 Task: Open a blank worksheet and write heading  Product price data  Add product name:-  ' TOMS Shoe, UGG Shoe, Wolverine Shoe, Z-Coil Shoe, Adidas shoe, Gucci T-shirt, Louis Vuitton bag, Zara Shirt, H&M jeans, Chanel perfume. ' in December Last week sales are  5000 to 5050. product price in between:-  5000 to 10000. Save page auditingSalesByCustomer
Action: Key pressed <Key.shift><Key.shift><Key.shift><Key.shift><Key.shift><Key.shift><Key.shift><Key.shift><Key.shift><Key.shift>Product<Key.space><Key.shift><Key.space><Key.backspace><Key.shift>Price<Key.space><Key.shift><Key.shift><Key.shift><Key.shift><Key.shift>Data<Key.enter><Key.shift>Name<Key.enter><Key.shift>TOMS<Key.space><Key.shift><Key.shift><Key.shift><Key.shift><Key.shift><Key.shift><Key.shift><Key.shift>Shoe<Key.enter><Key.shift>UGG<Key.space><Key.shift>Shoe<Key.enter><Key.shift><Key.shift><Key.shift><Key.shift><Key.shift><Key.shift><Key.shift><Key.shift><Key.shift><Key.shift><Key.shift><Key.shift><Key.shift><Key.shift><Key.shift><Key.shift><Key.shift><Key.shift><Key.shift><Key.shift>Wolverine<Key.space><Key.shift>Shoe<Key.enter><Key.shift><Key.shift><Key.shift><Key.shift><Key.shift><Key.shift><Key.shift><Key.shift><Key.shift><Key.shift><Key.shift>Z-<Key.shift>Coil<Key.space><Key.shift>Shoe<Key.enter><Key.shift><Key.shift><Key.shift><Key.shift><Key.shift><Key.shift><Key.shift><Key.shift><Key.shift><Key.shift>Adidas<Key.space><Key.shift><Key.shift><Key.shift><Key.shift><Key.shift>Shoe<Key.enter><Key.shift><Key.shift><Key.shift><Key.shift>Gucci<Key.space><Key.shift>T-shirt<Key.enter><Key.shift_r><Key.shift_r><Key.shift_r><Key.shift_r><Key.shift_r><Key.shift_r><Key.shift_r>Louis<Key.space><Key.shift><Key.shift><Key.shift><Key.shift>Vuitton<Key.space>bag<Key.enter><Key.shift>Zara<Key.space><Key.shift>Shirt<Key.enter><Key.shift_r><Key.shift_r>H&M<Key.space><Key.shift_r><Key.shift_r>Jeans<Key.enter><Key.shift>Chanel<Key.space><Key.shift_r><Key.shift_r><Key.shift_r><Key.shift_r><Key.shift_r><Key.shift_r><Key.shift_r><Key.shift_r><Key.shift_r>Perfume<Key.enter>
Screenshot: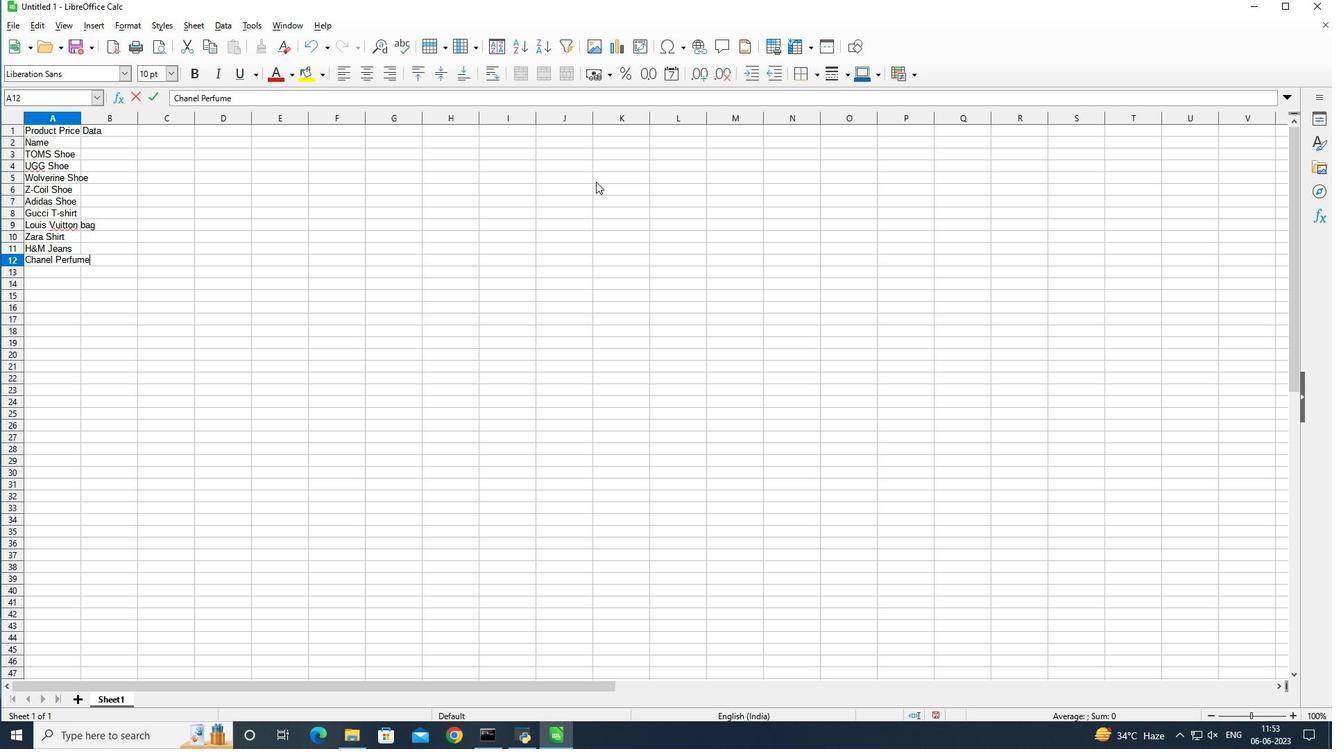
Action: Mouse moved to (81, 118)
Screenshot: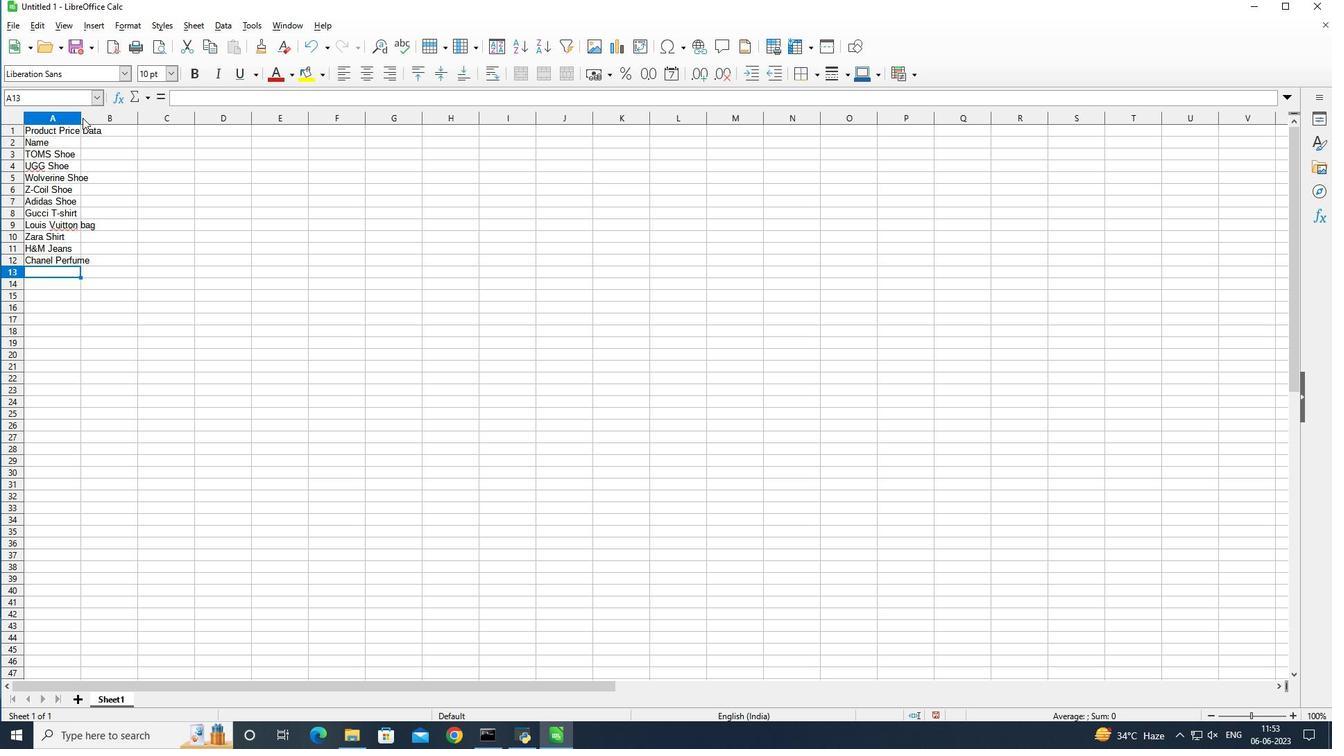 
Action: Mouse pressed left at (81, 118)
Screenshot: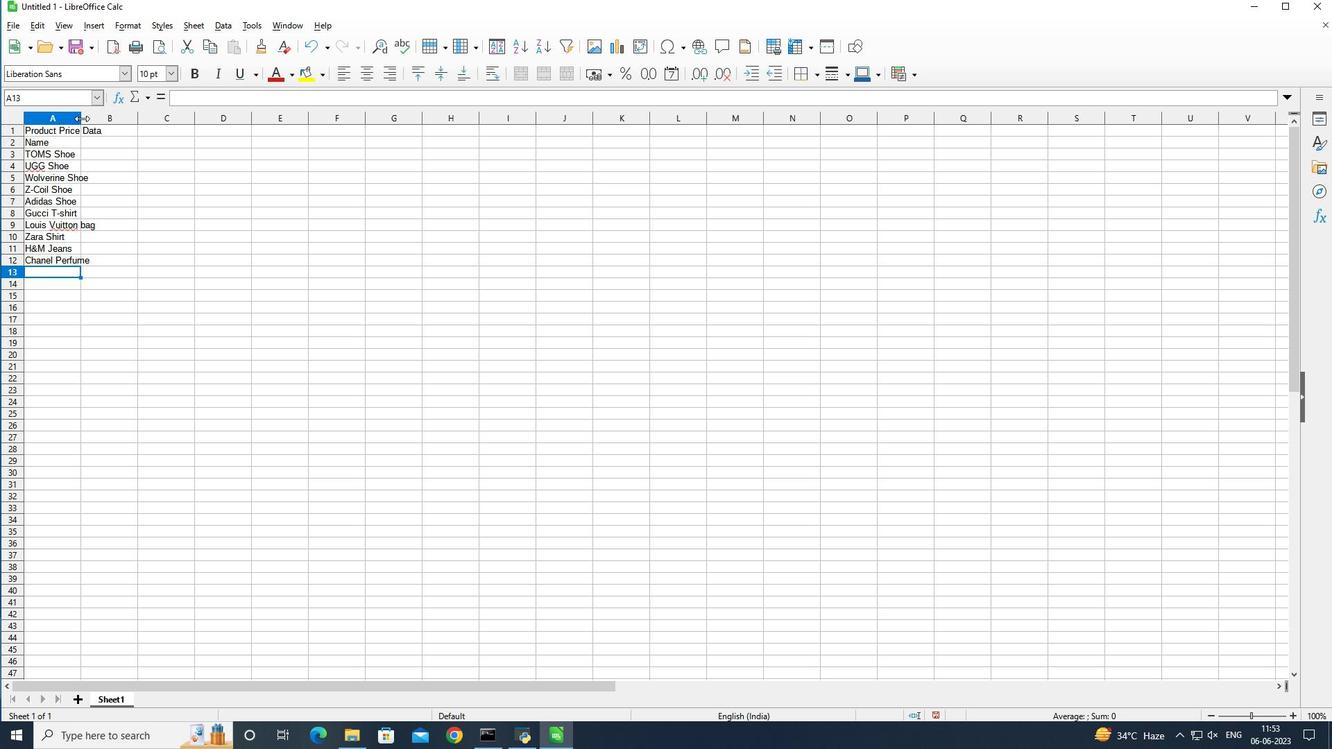 
Action: Mouse pressed left at (81, 118)
Screenshot: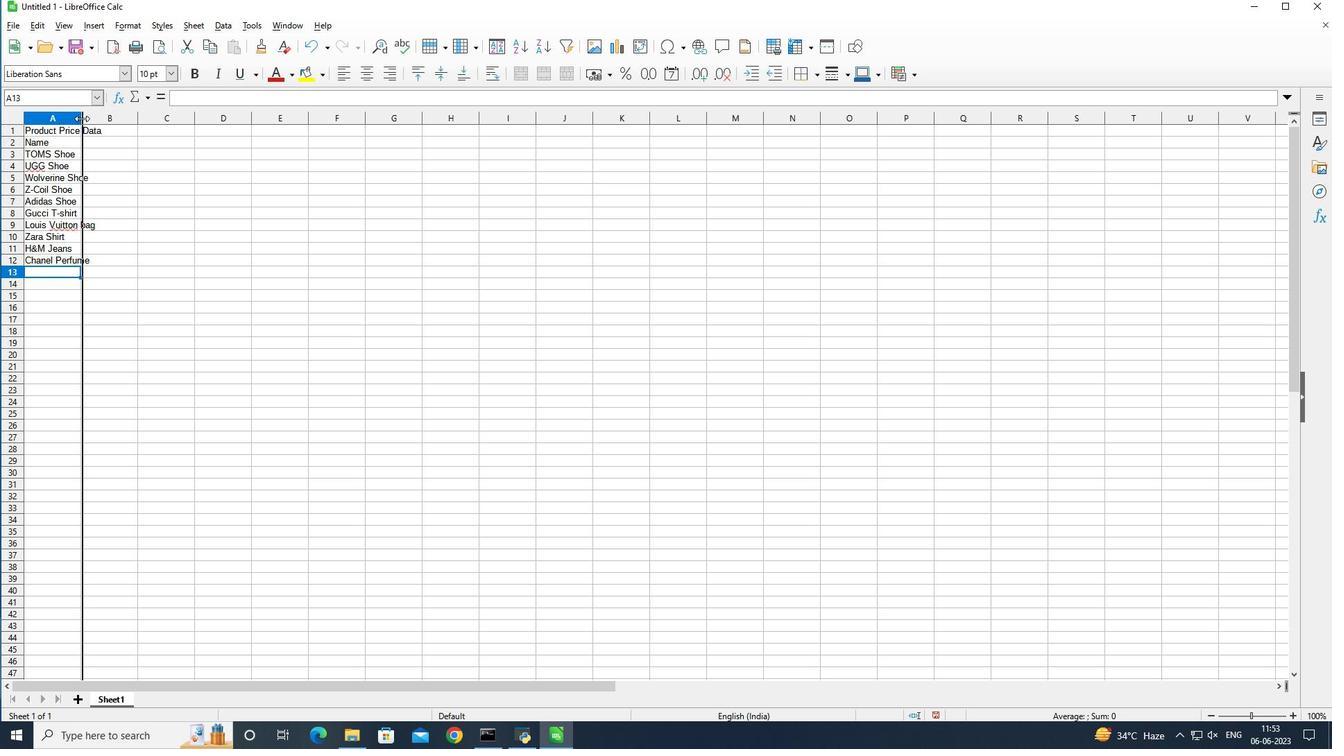 
Action: Mouse moved to (126, 138)
Screenshot: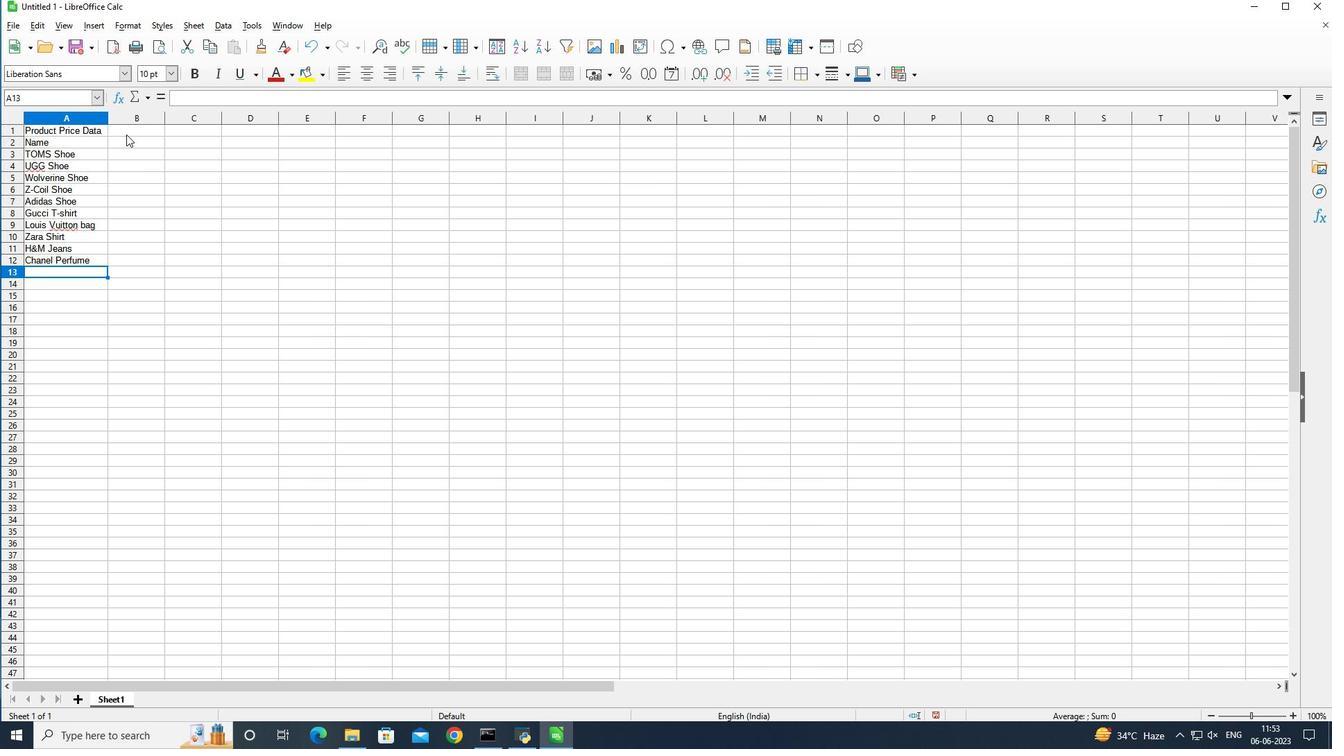 
Action: Mouse pressed left at (126, 138)
Screenshot: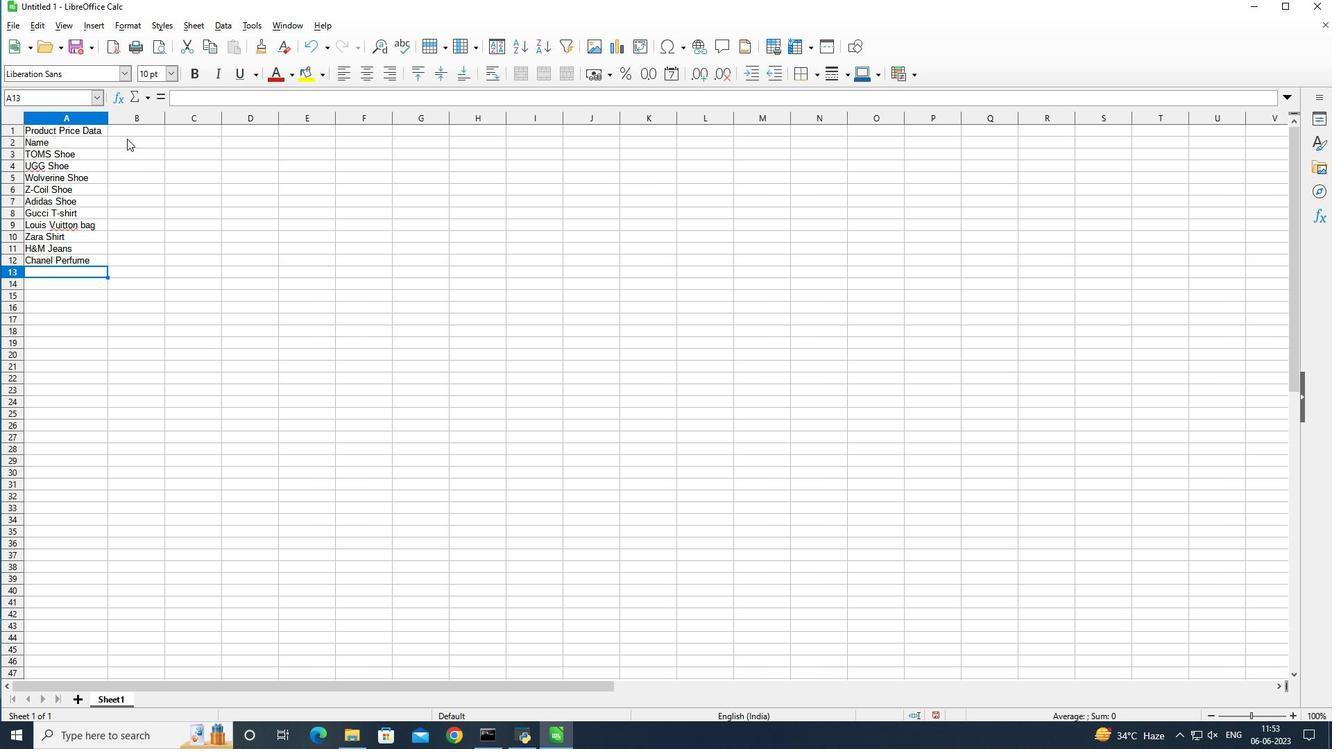 
Action: Mouse moved to (126, 74)
Screenshot: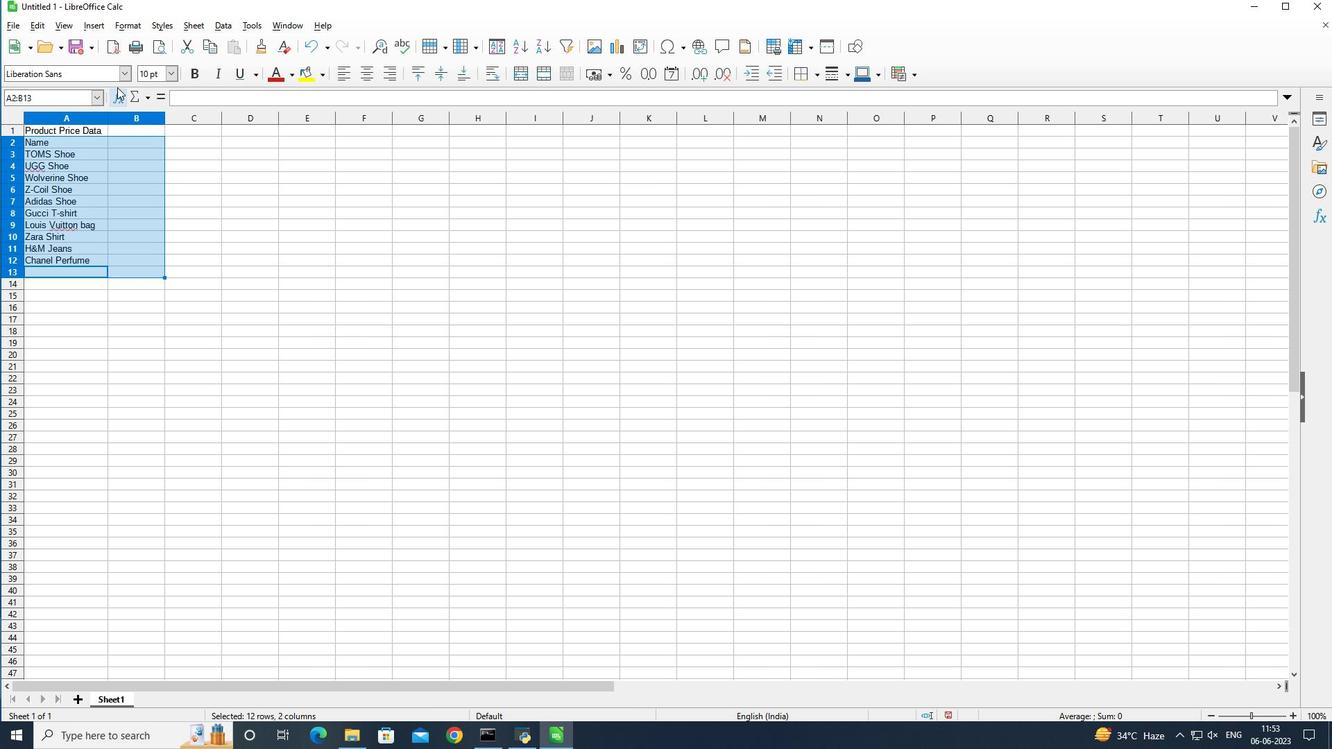
Action: Mouse pressed left at (126, 74)
Screenshot: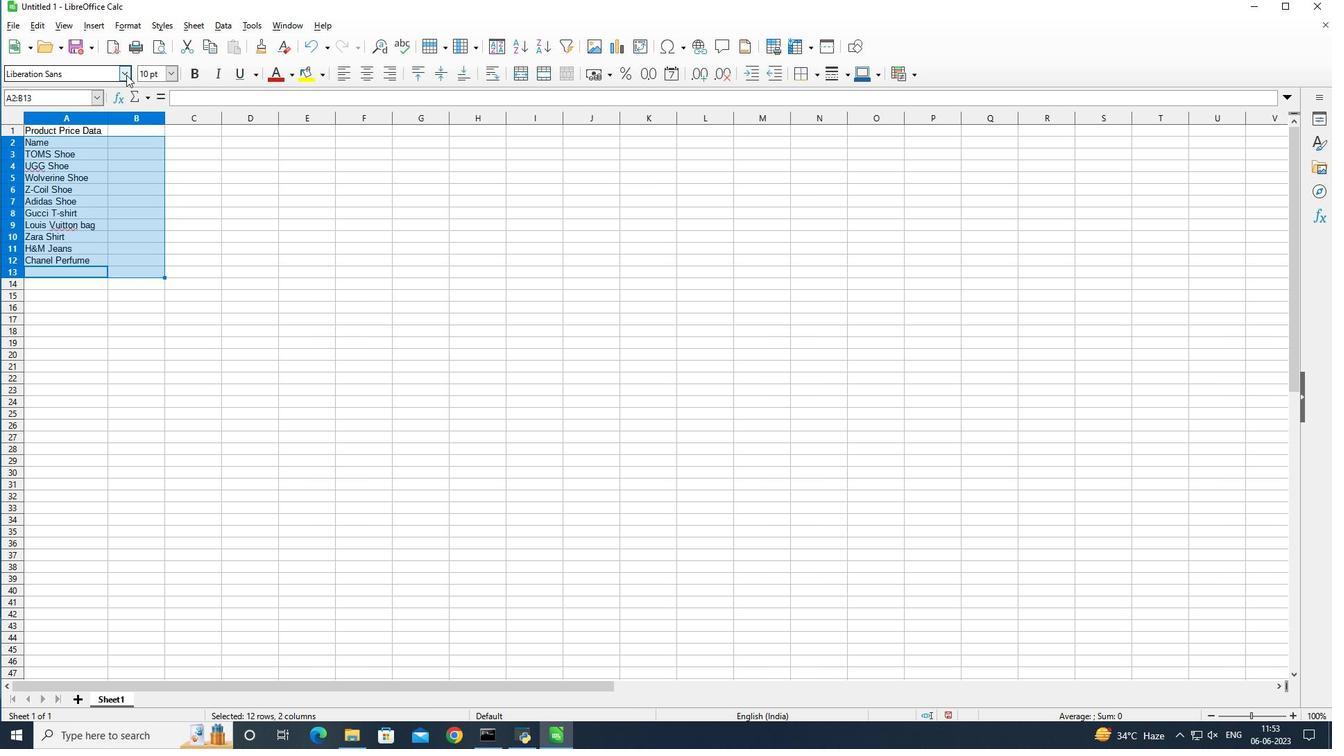 
Action: Mouse moved to (303, 194)
Screenshot: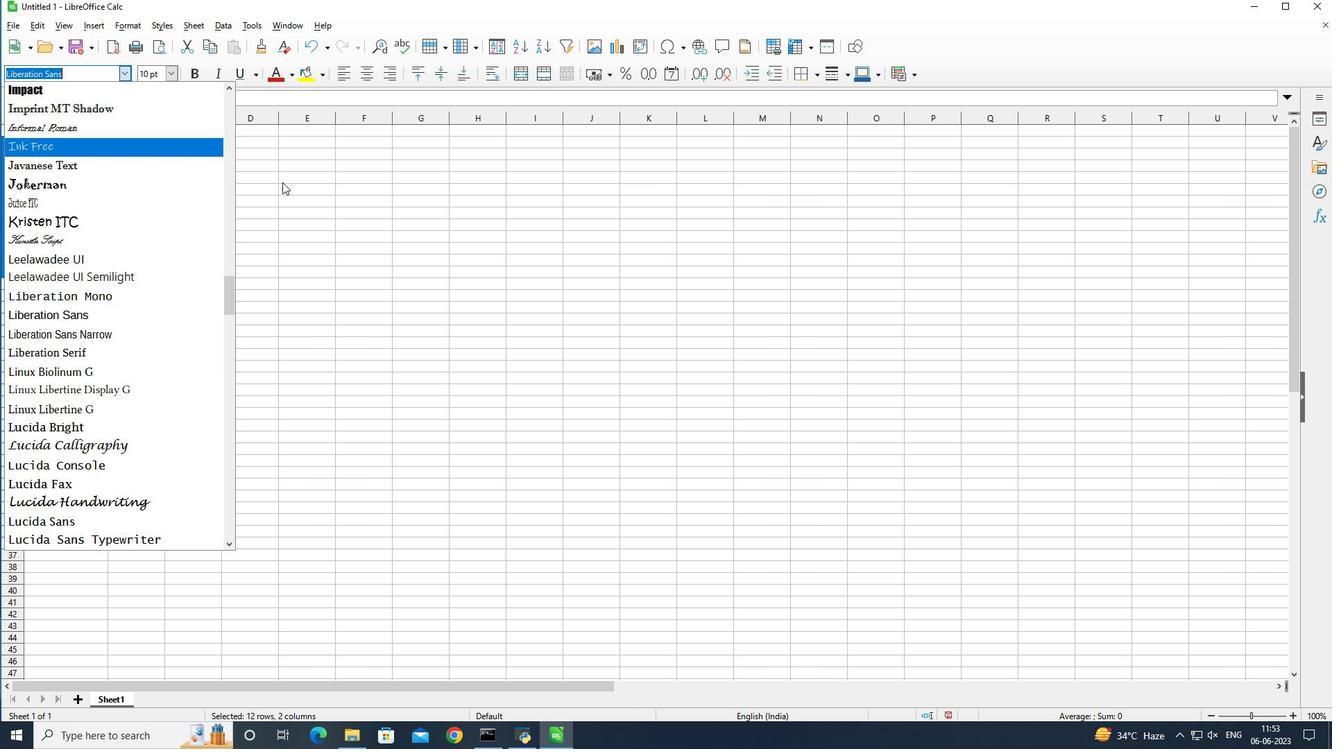 
Action: Mouse pressed left at (303, 194)
Screenshot: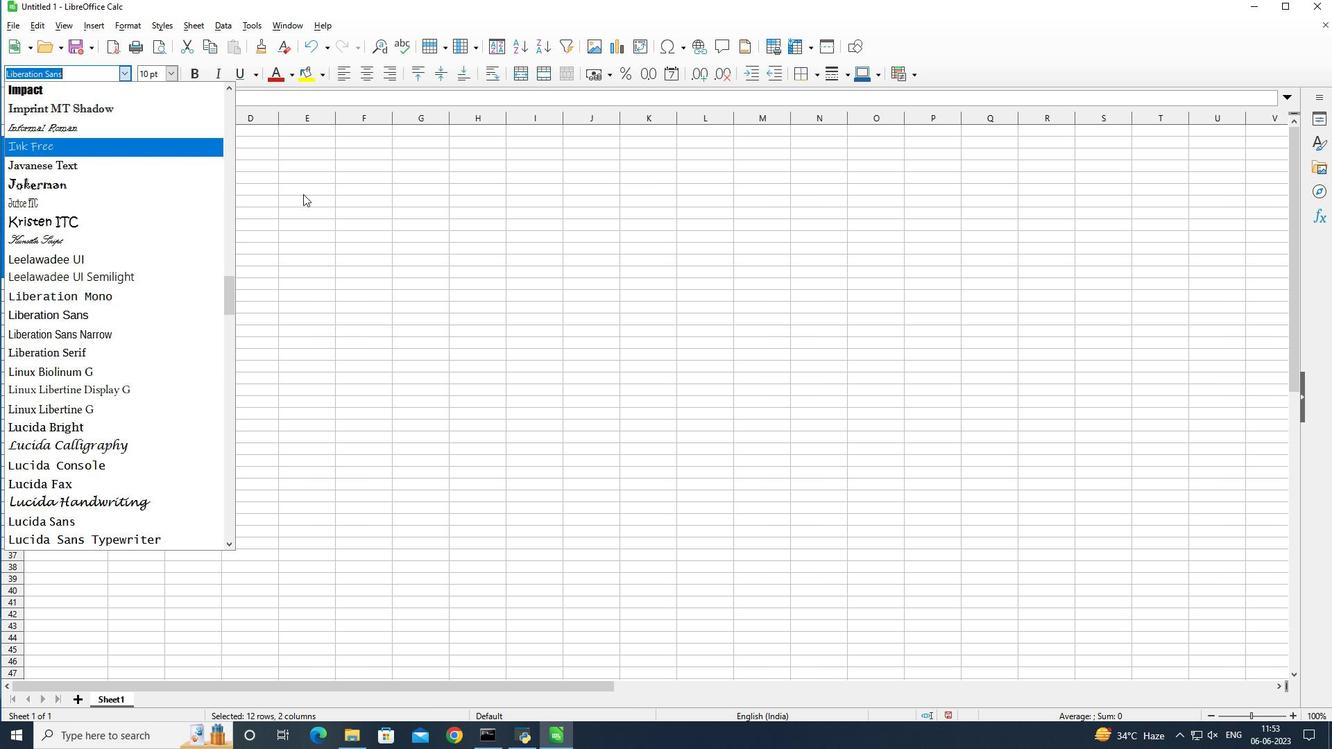 
Action: Mouse moved to (126, 138)
Screenshot: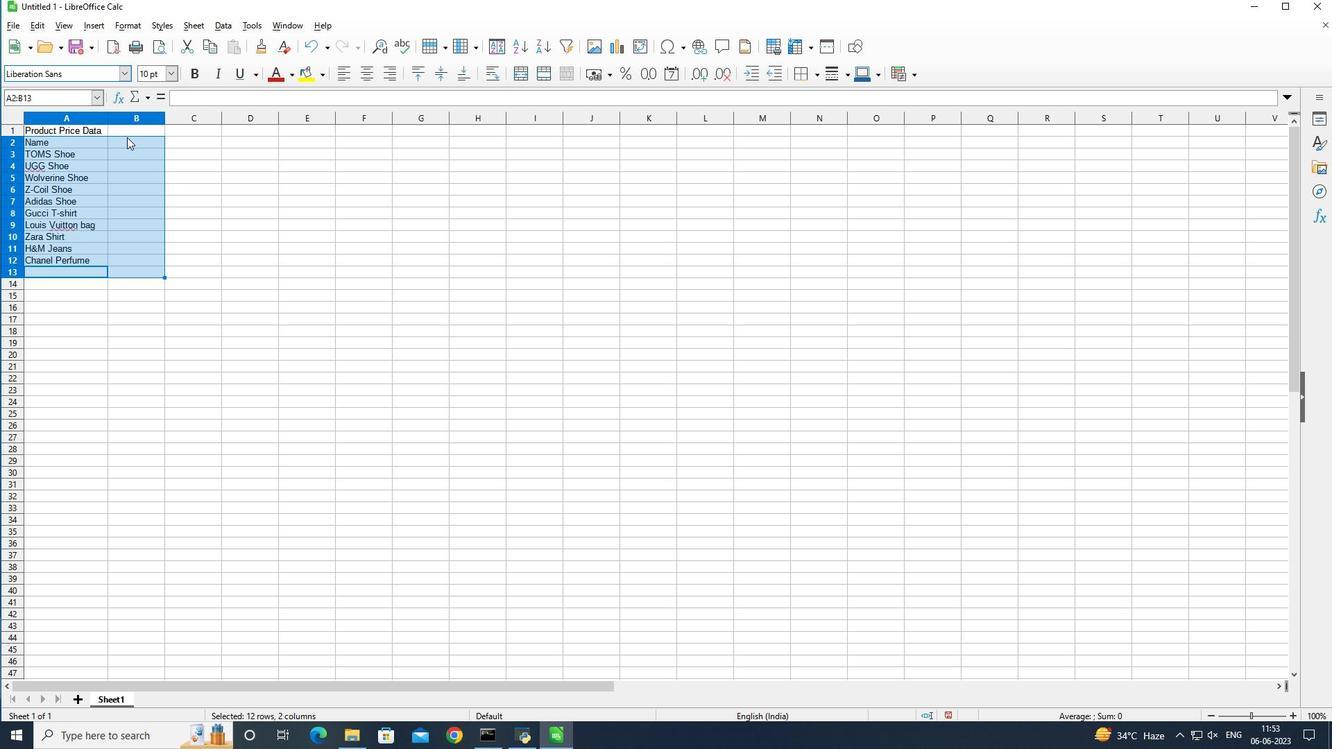 
Action: Mouse pressed left at (126, 138)
Screenshot: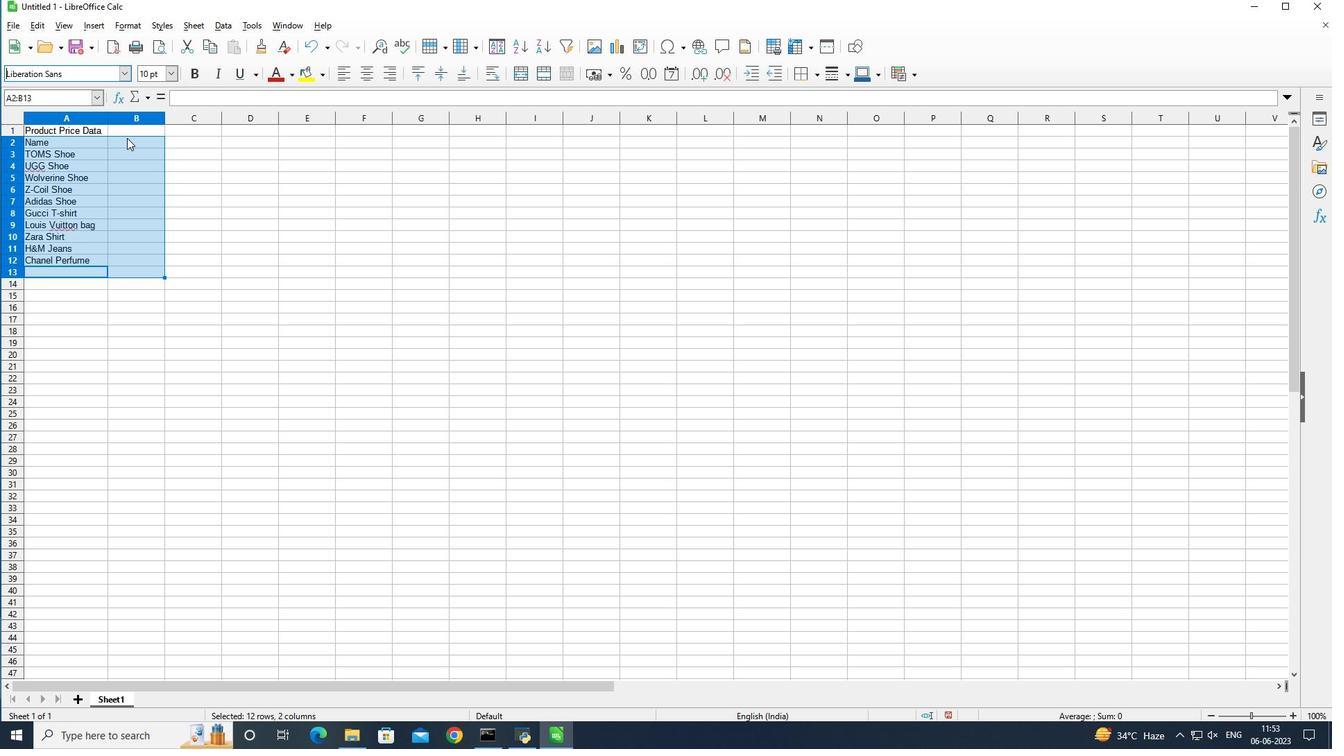 
Action: Mouse moved to (260, 258)
Screenshot: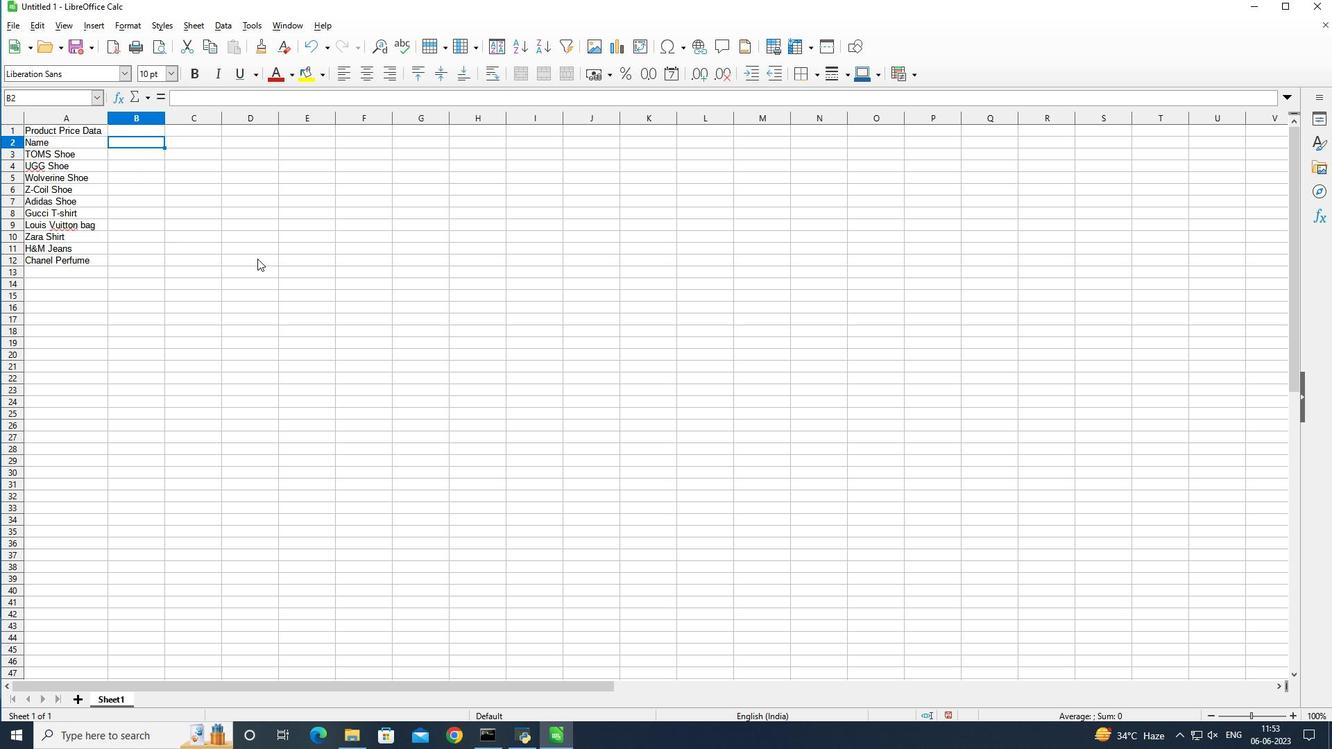 
Action: Key pressed <Key.shift>Last<Key.space><Key.shift>Week<Key.space><Key.shift><Key.shift><Key.shift><Key.shift><Key.shift><Key.shift><Key.shift><Key.shift><Key.shift><Key.shift><Key.shift><Key.shift>D<Key.backspace><Key.shift>Sales<Key.space>of<Key.space>
Screenshot: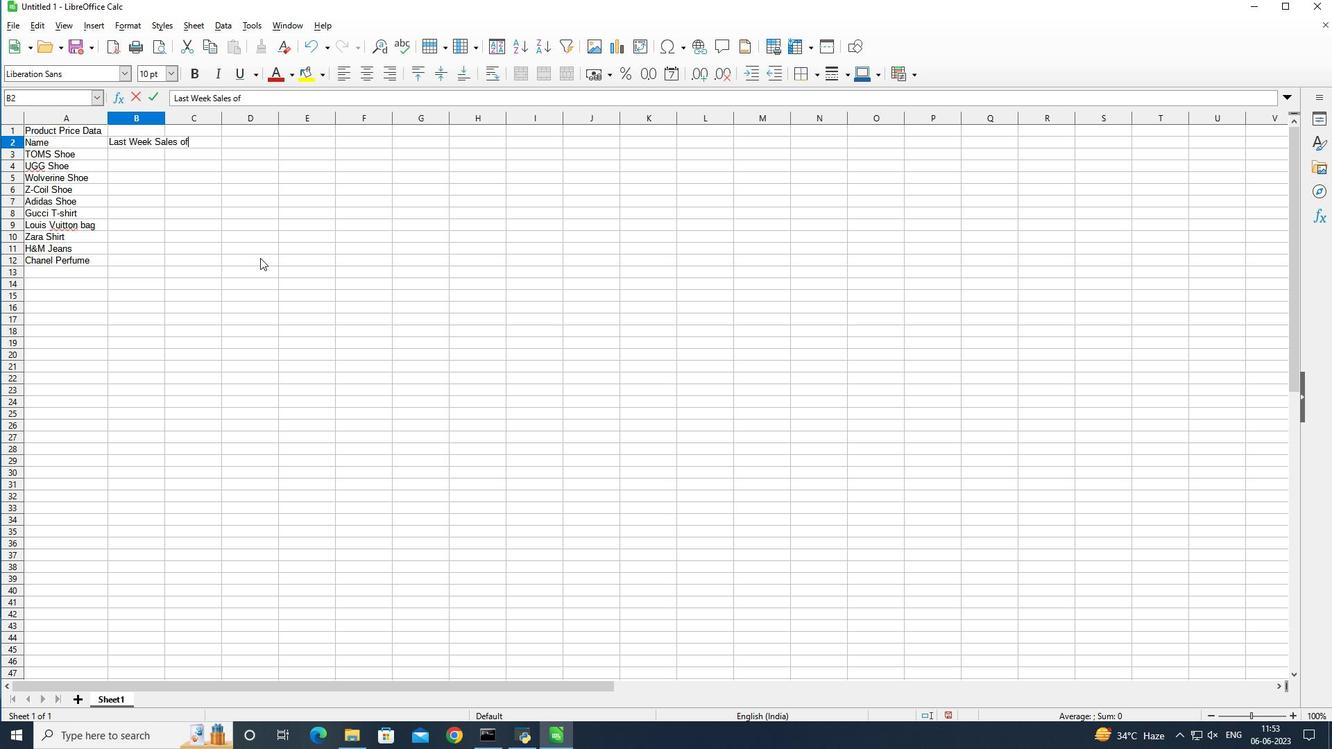 
Action: Mouse moved to (260, 258)
Screenshot: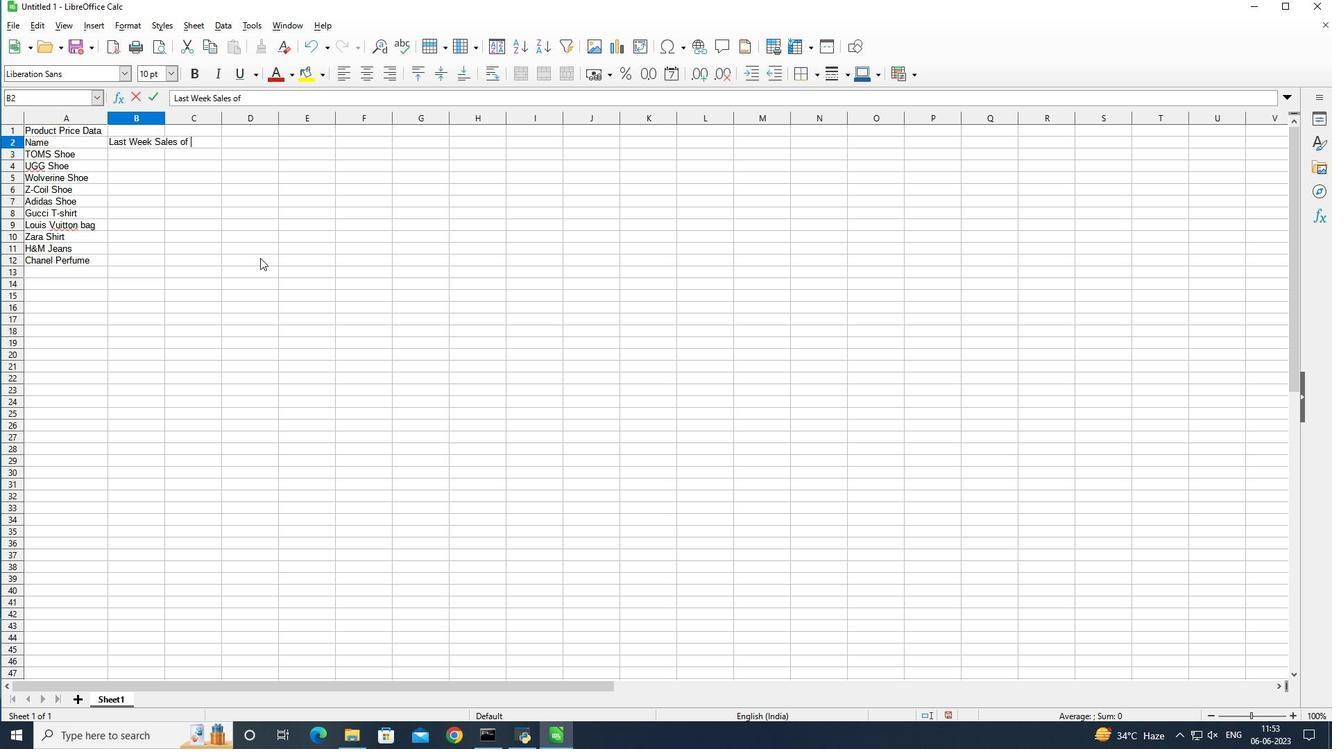 
Action: Key pressed <Key.shift>December<Key.enter>
Screenshot: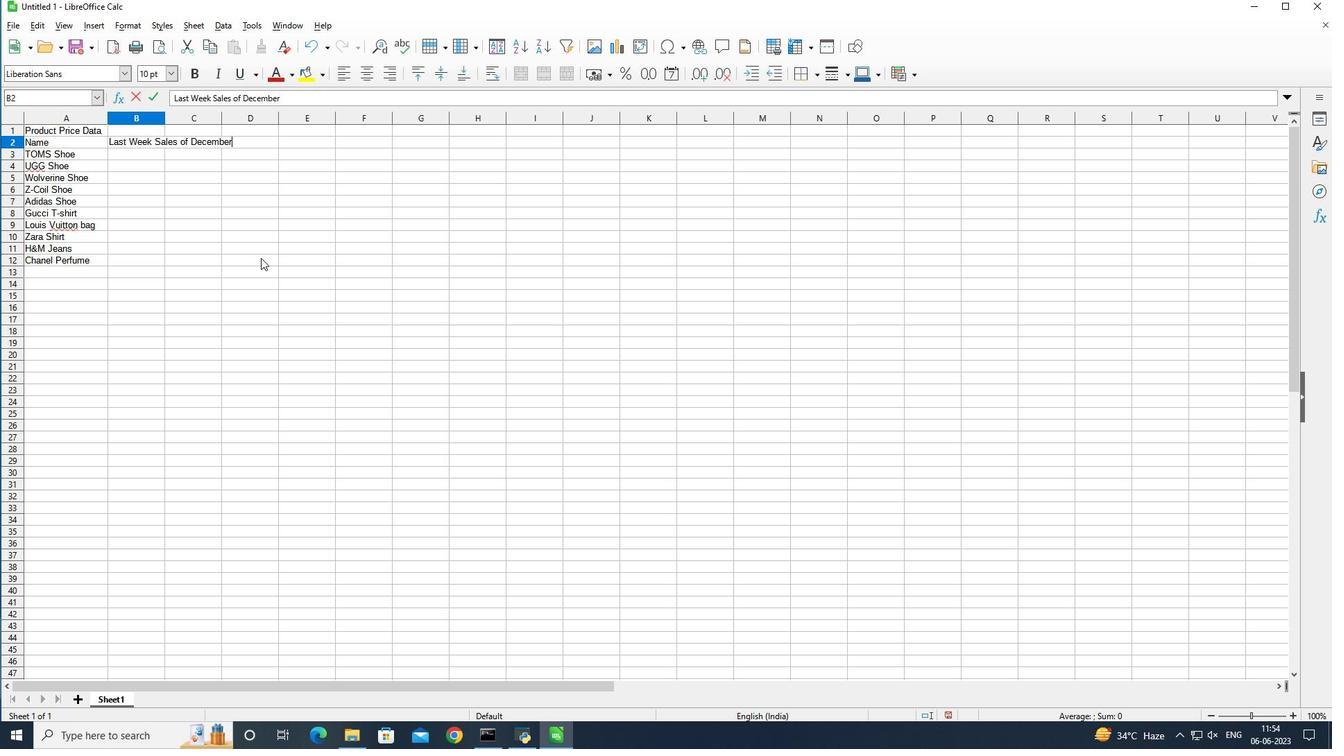 
Action: Mouse moved to (394, 366)
Screenshot: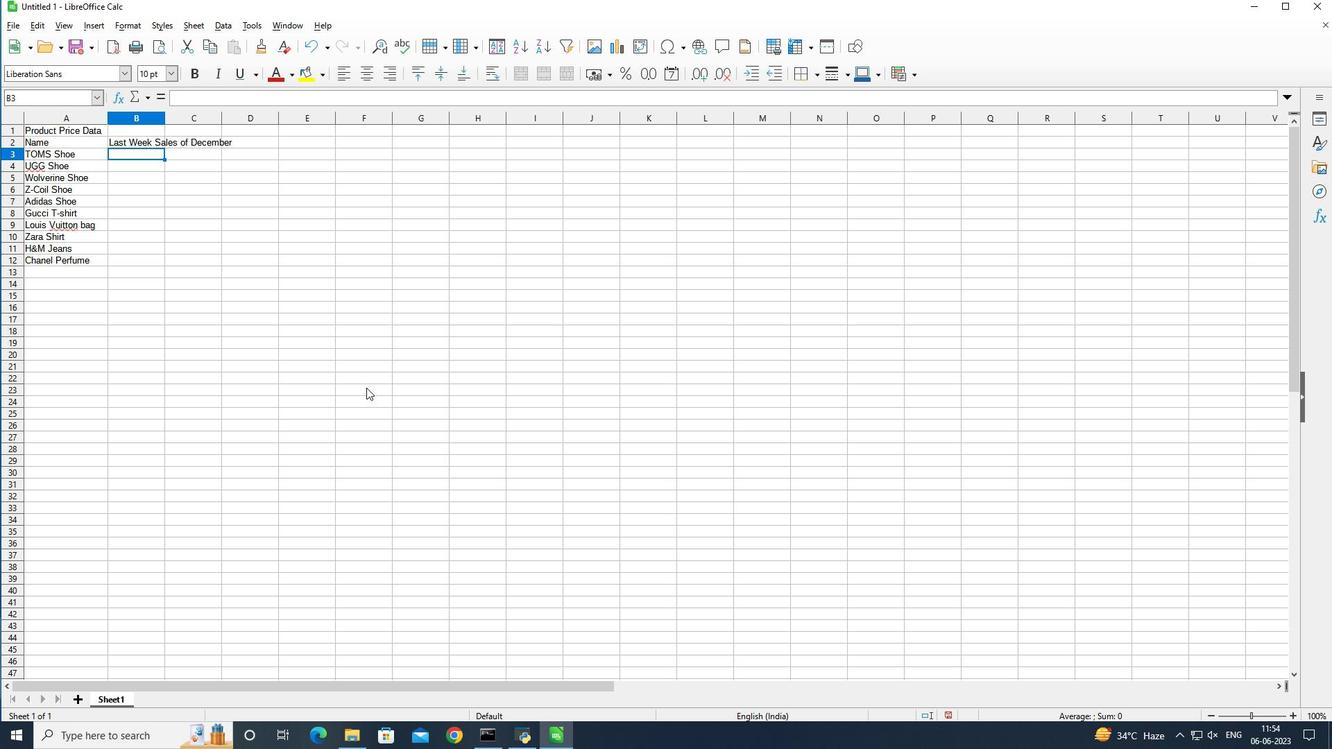 
Action: Key pressed 5005<Key.enter>
Screenshot: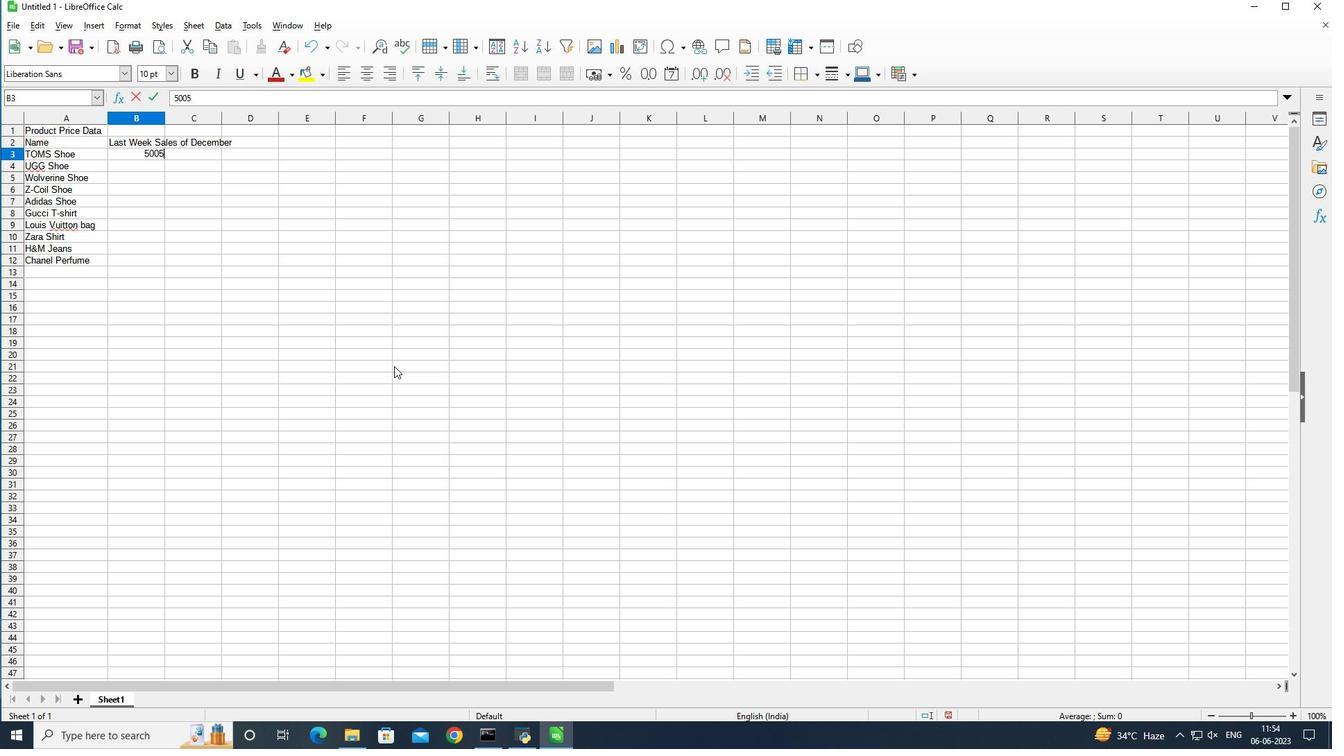 
Action: Mouse moved to (425, 338)
Screenshot: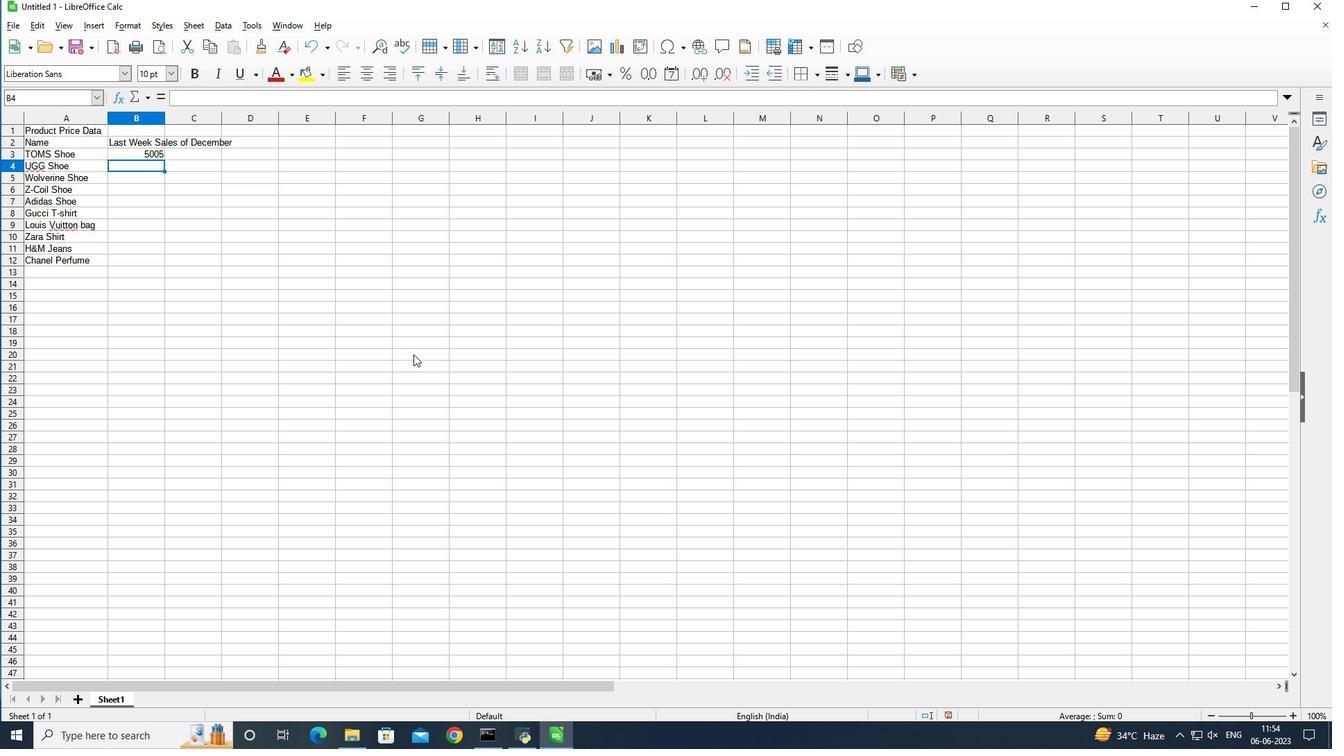 
Action: Key pressed 5010<Key.enter>
Screenshot: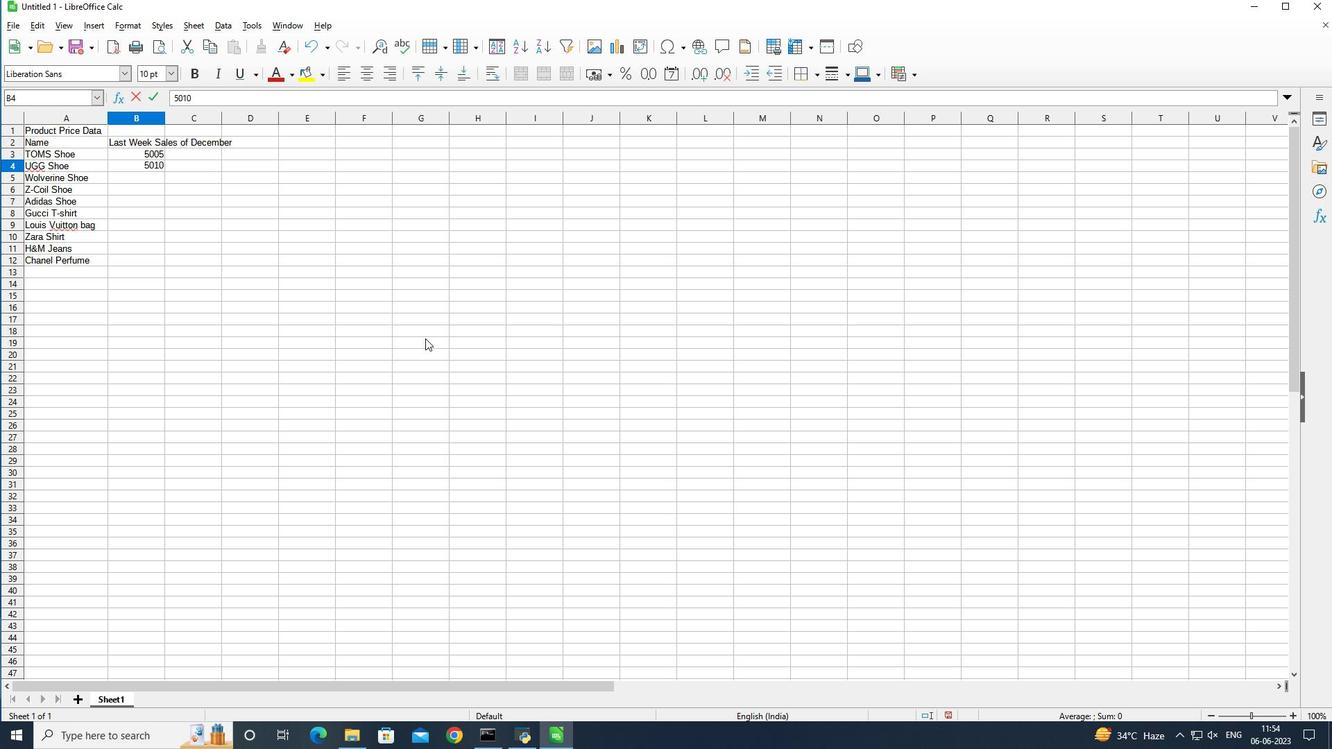 
Action: Mouse moved to (518, 328)
Screenshot: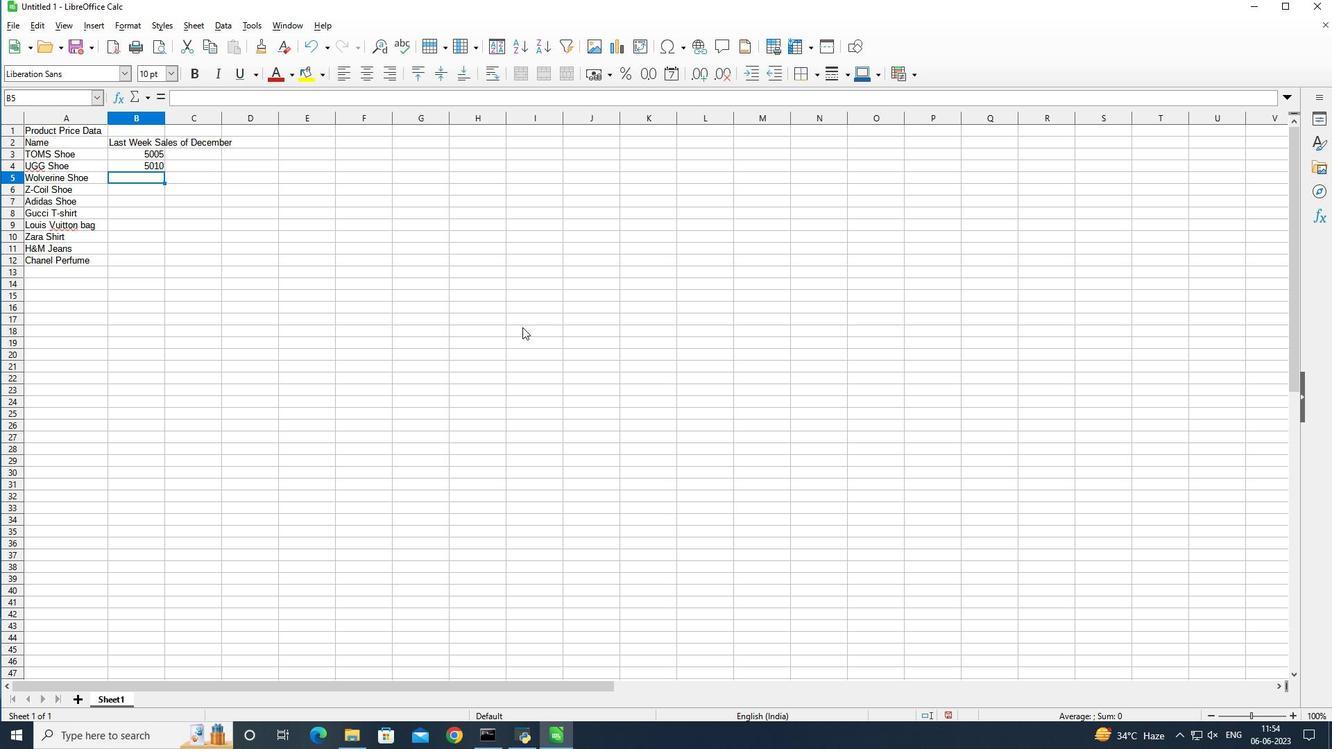 
Action: Key pressed 5
Screenshot: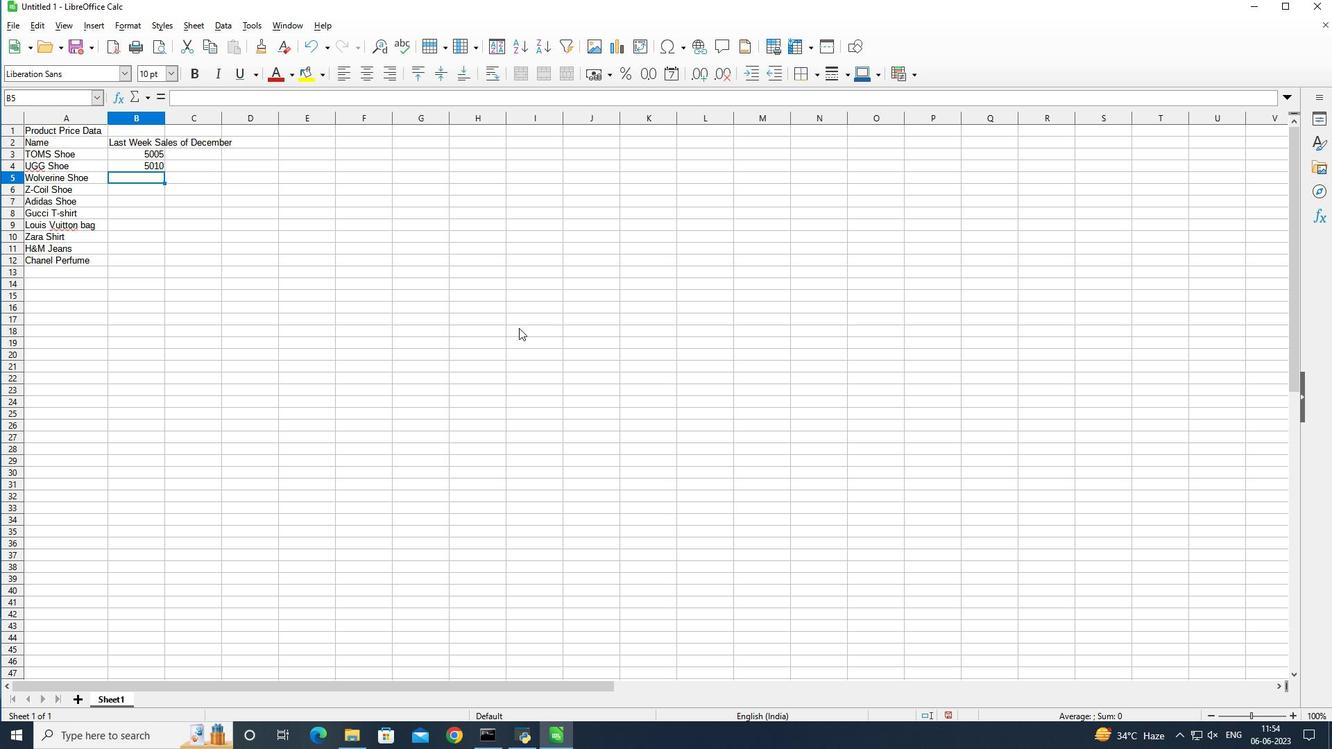 
Action: Mouse moved to (518, 328)
Screenshot: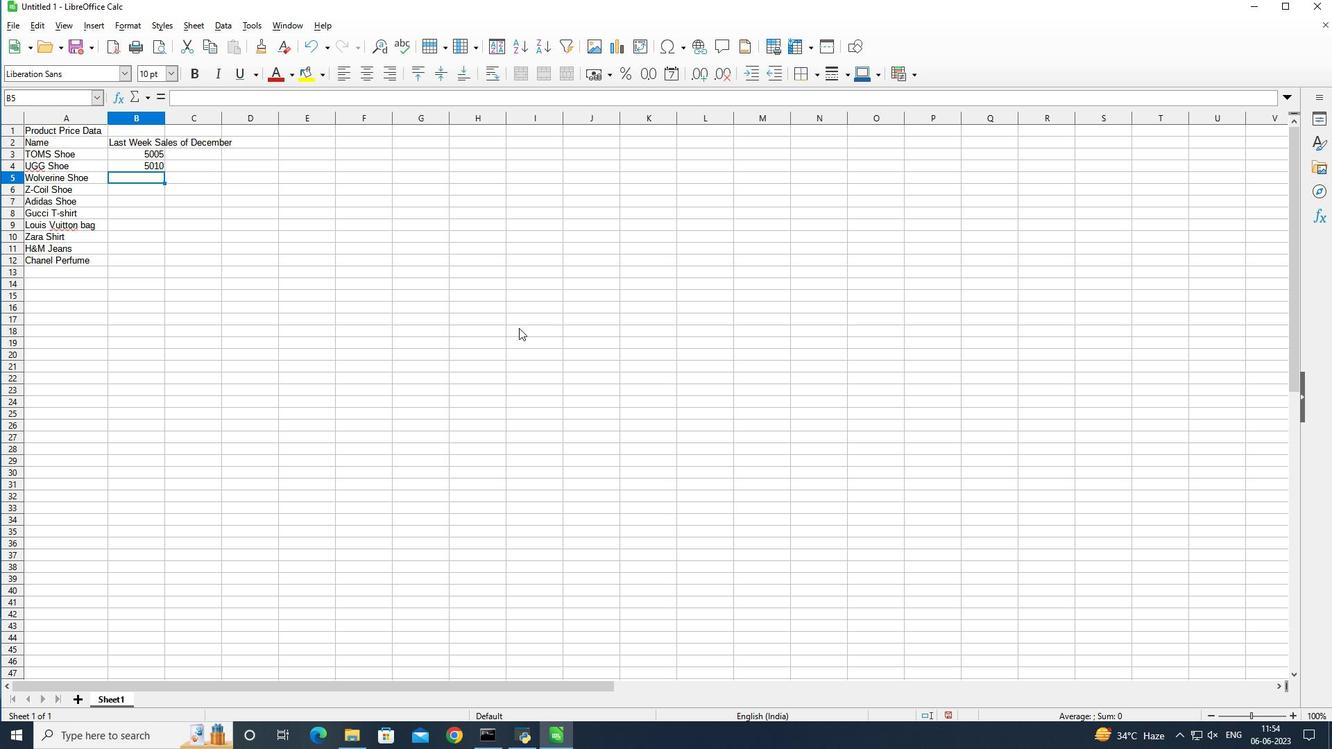 
Action: Key pressed 015<Key.enter>5020<Key.enter>5025<Key.enter>5030<Key.enter>5035<Key.enter>5040<Key.enter>5045<Key.enter>5050<Key.enter>
Screenshot: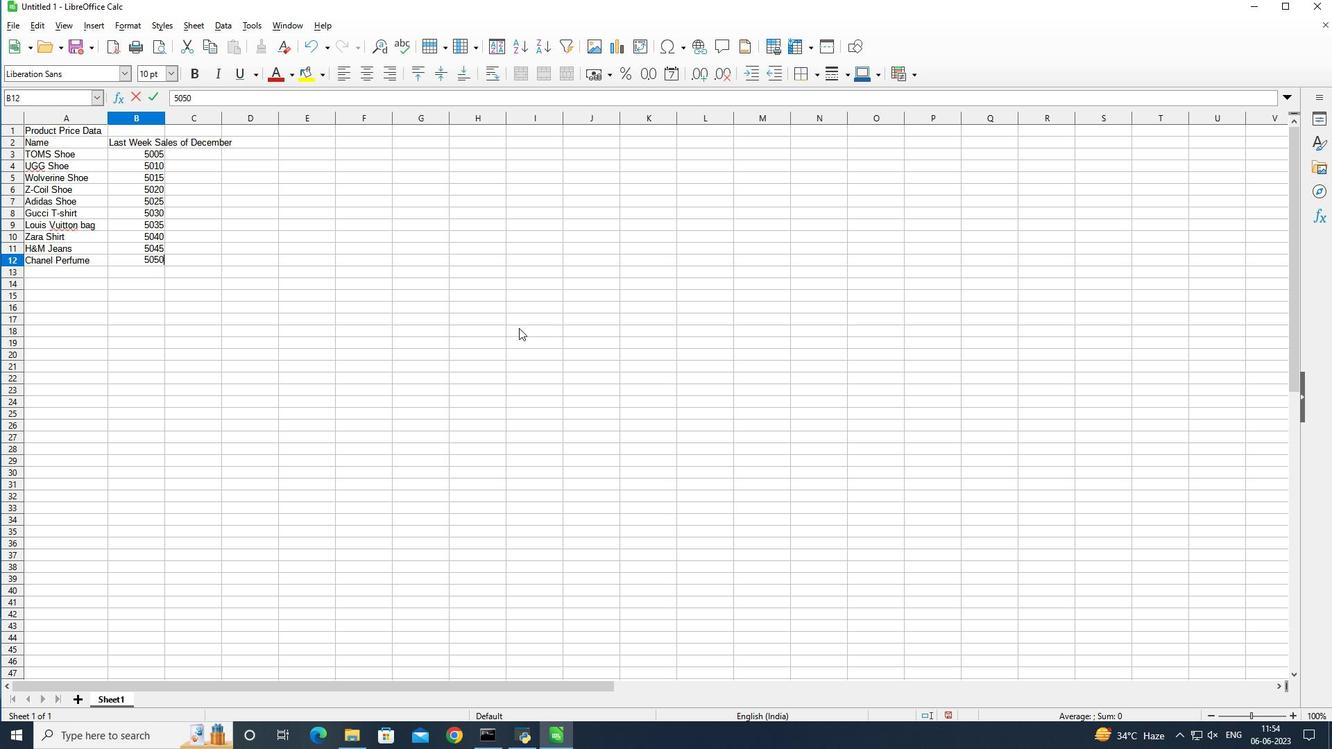 
Action: Mouse moved to (164, 120)
Screenshot: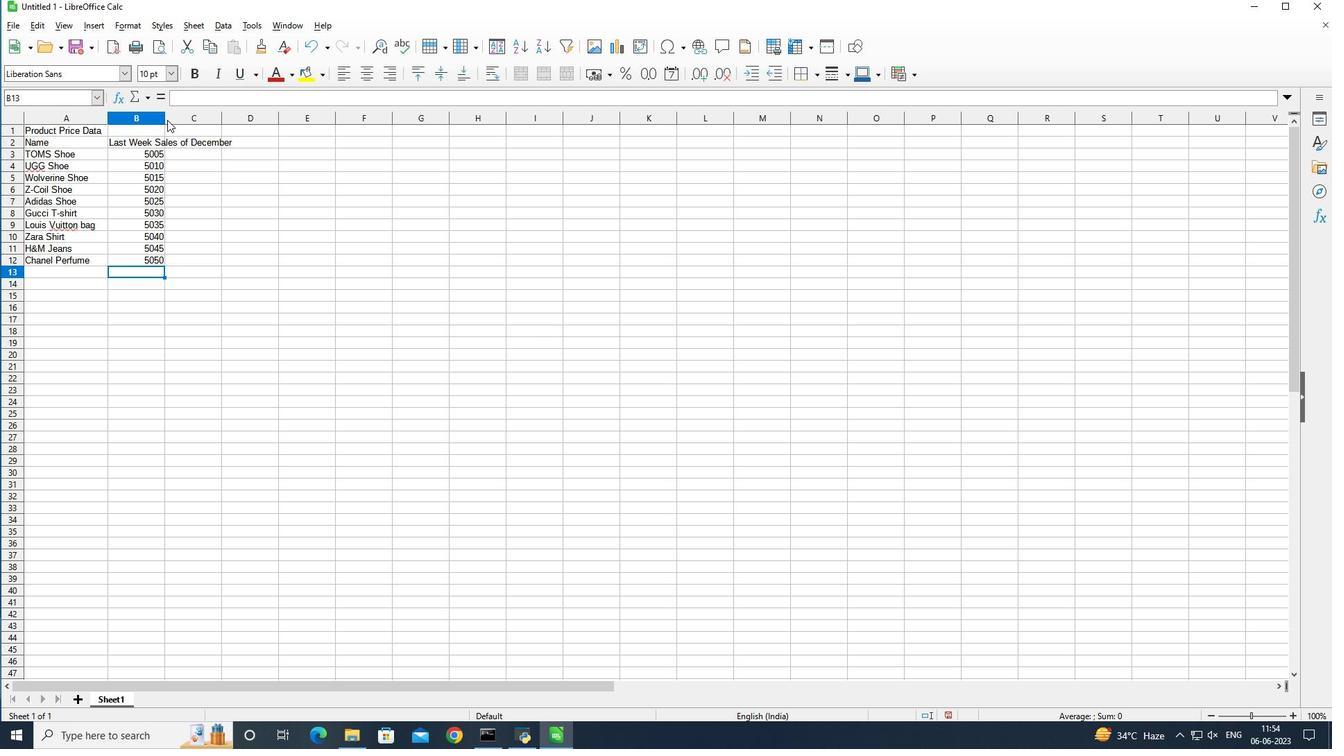 
Action: Mouse pressed left at (164, 120)
Screenshot: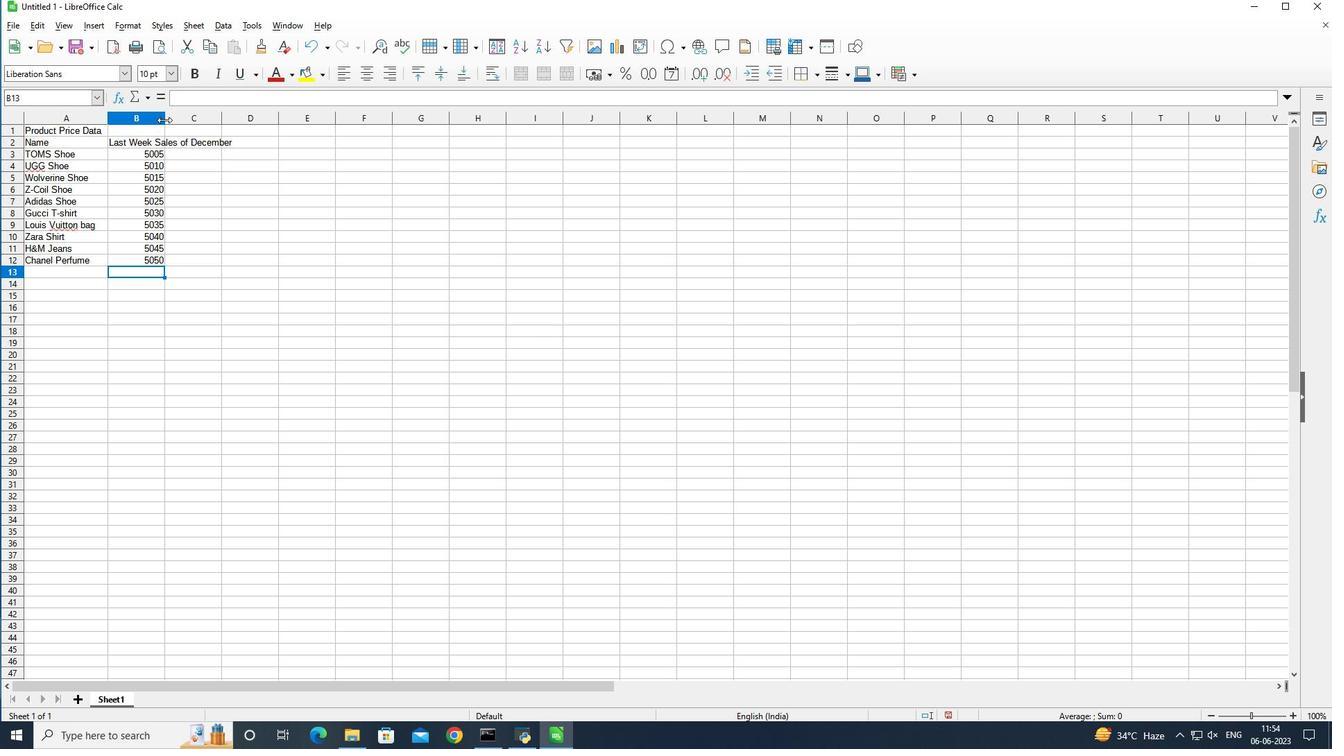 
Action: Mouse pressed left at (164, 120)
Screenshot: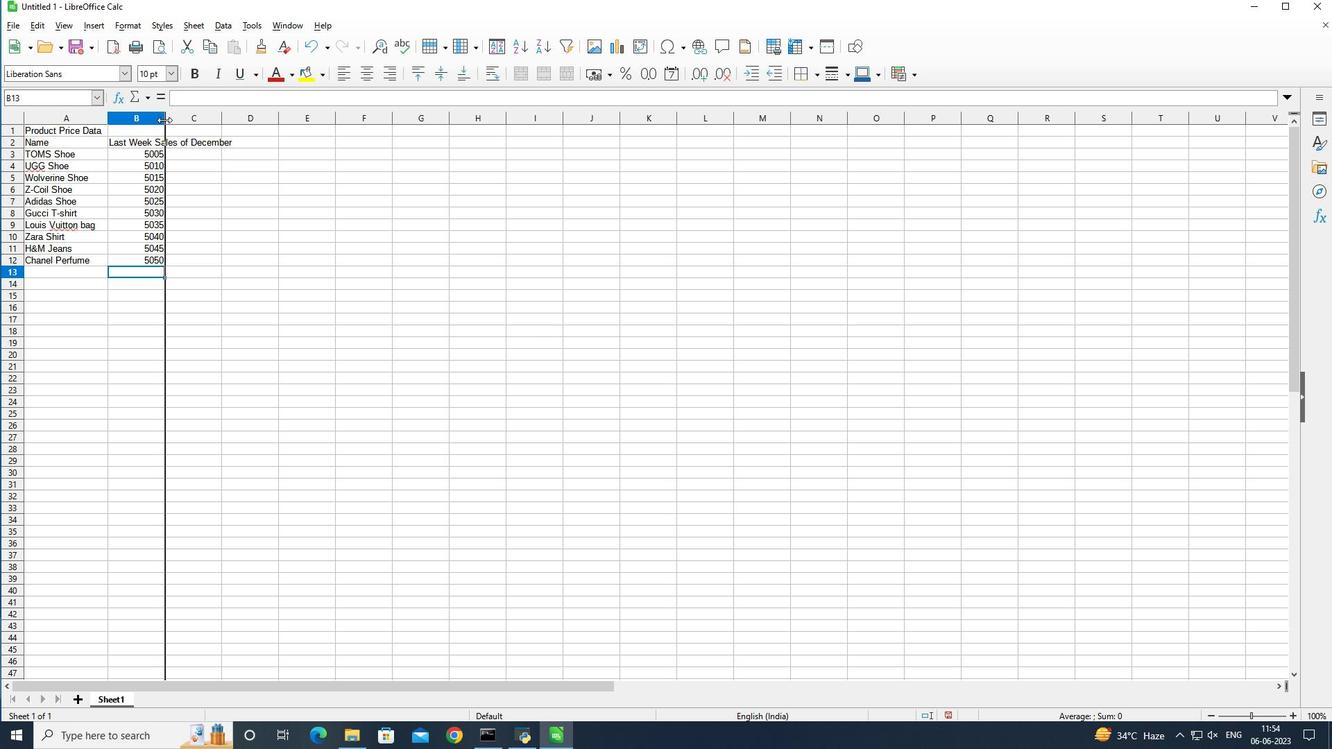 
Action: Mouse moved to (281, 137)
Screenshot: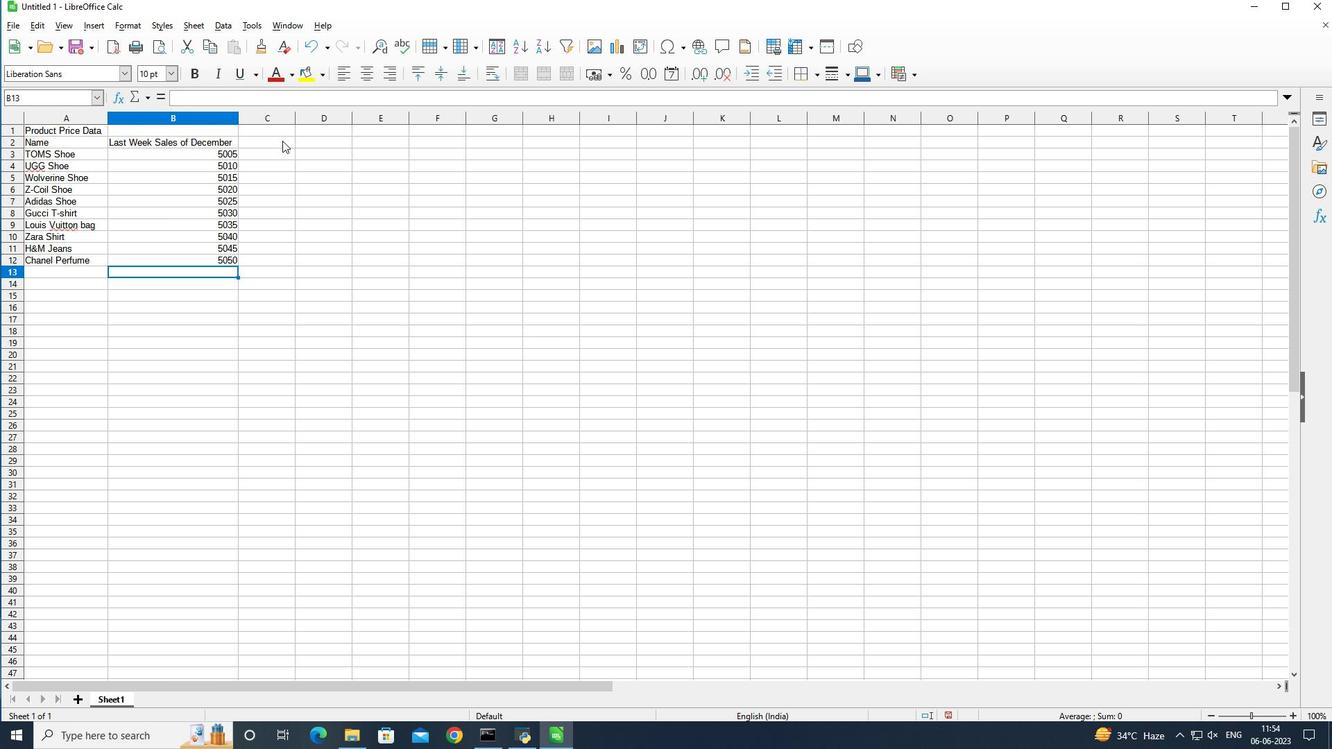 
Action: Mouse pressed left at (281, 137)
Screenshot: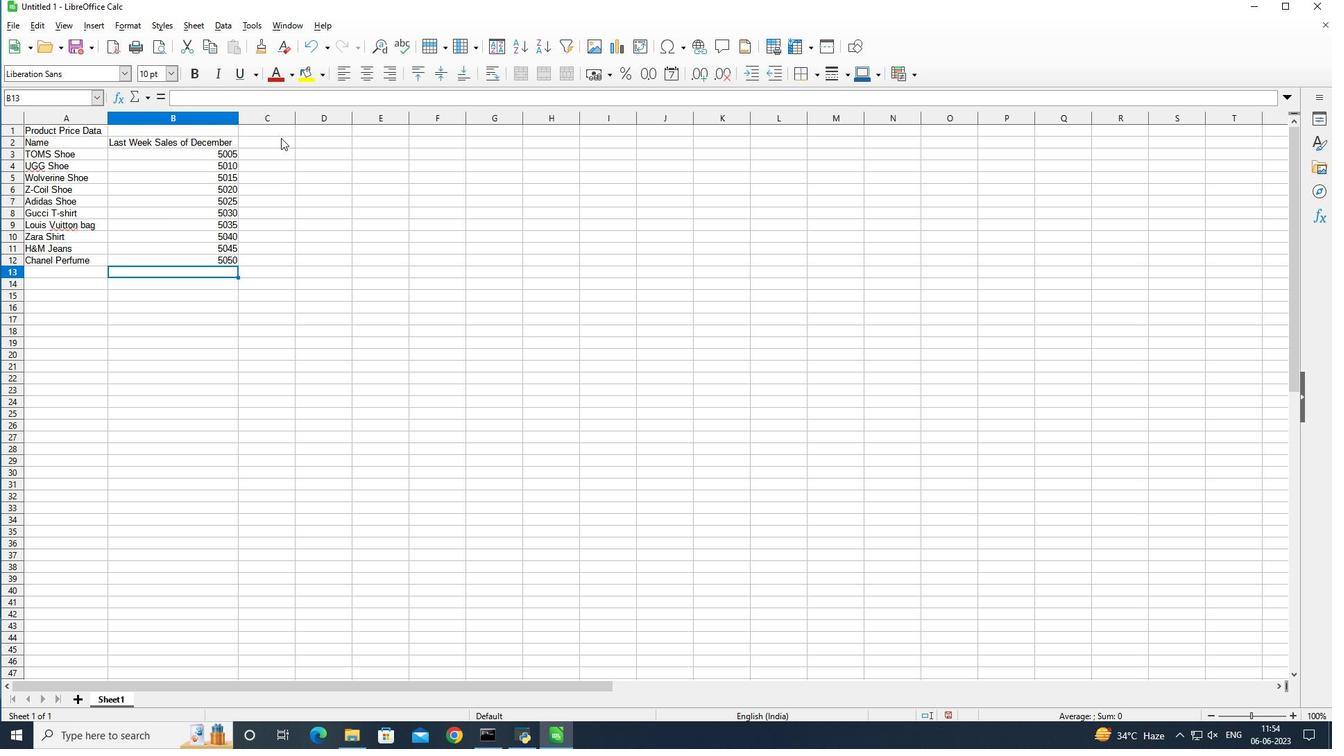 
Action: Mouse moved to (265, 230)
Screenshot: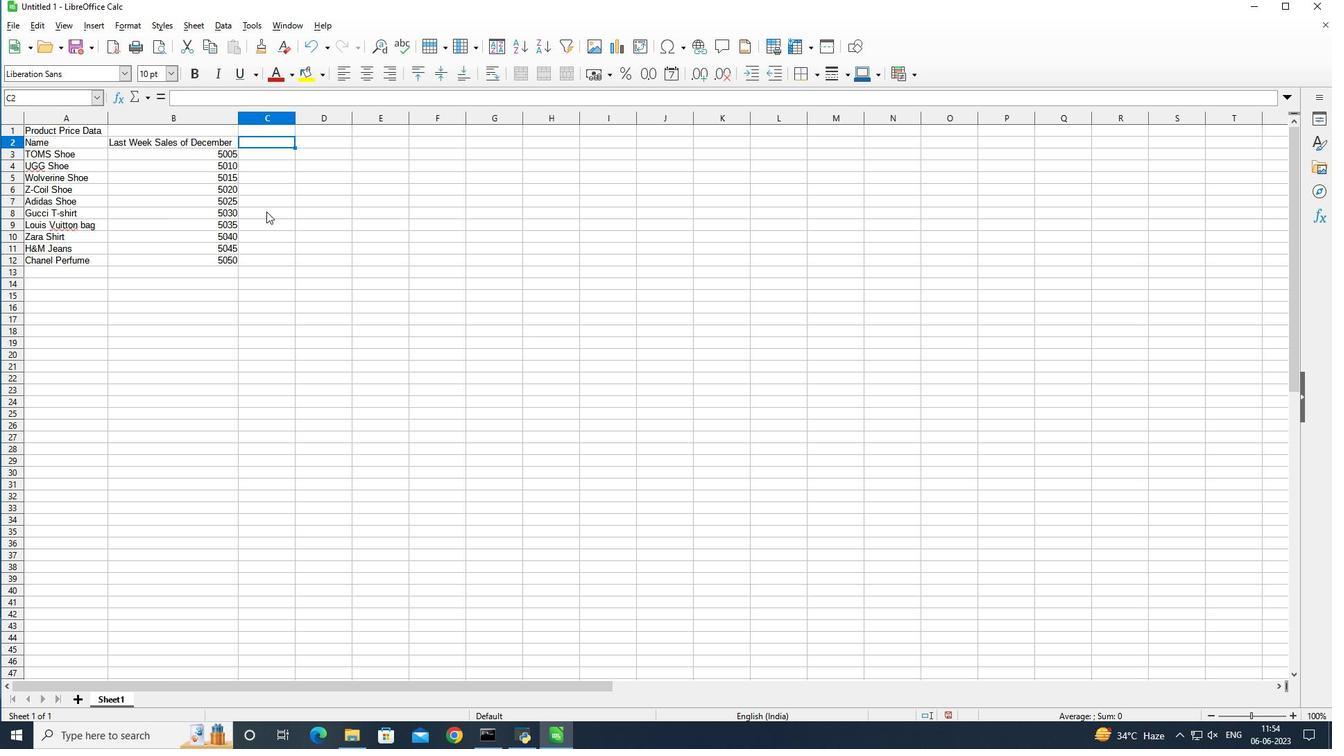 
Action: Key pressed <Key.shift><Key.shift>Product<Key.space><Key.shift>Price<Key.enter>
Screenshot: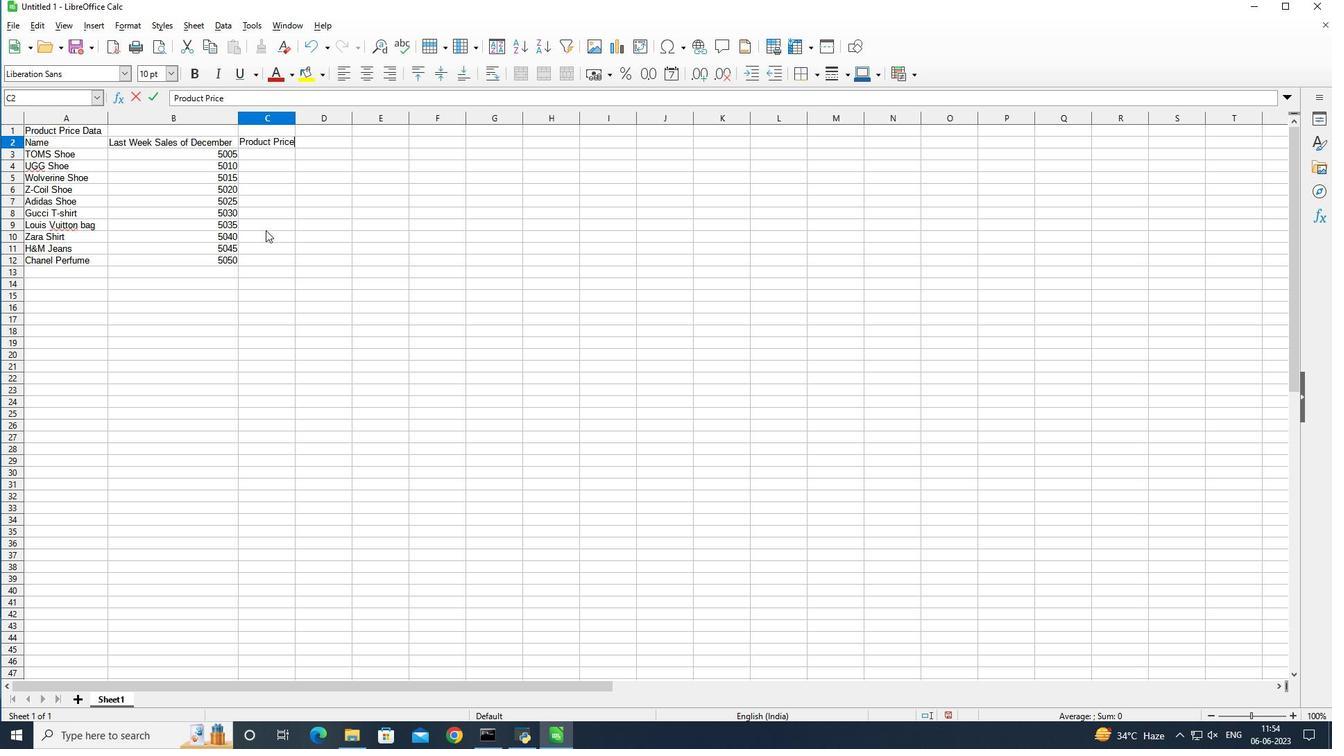 
Action: Mouse moved to (384, 262)
Screenshot: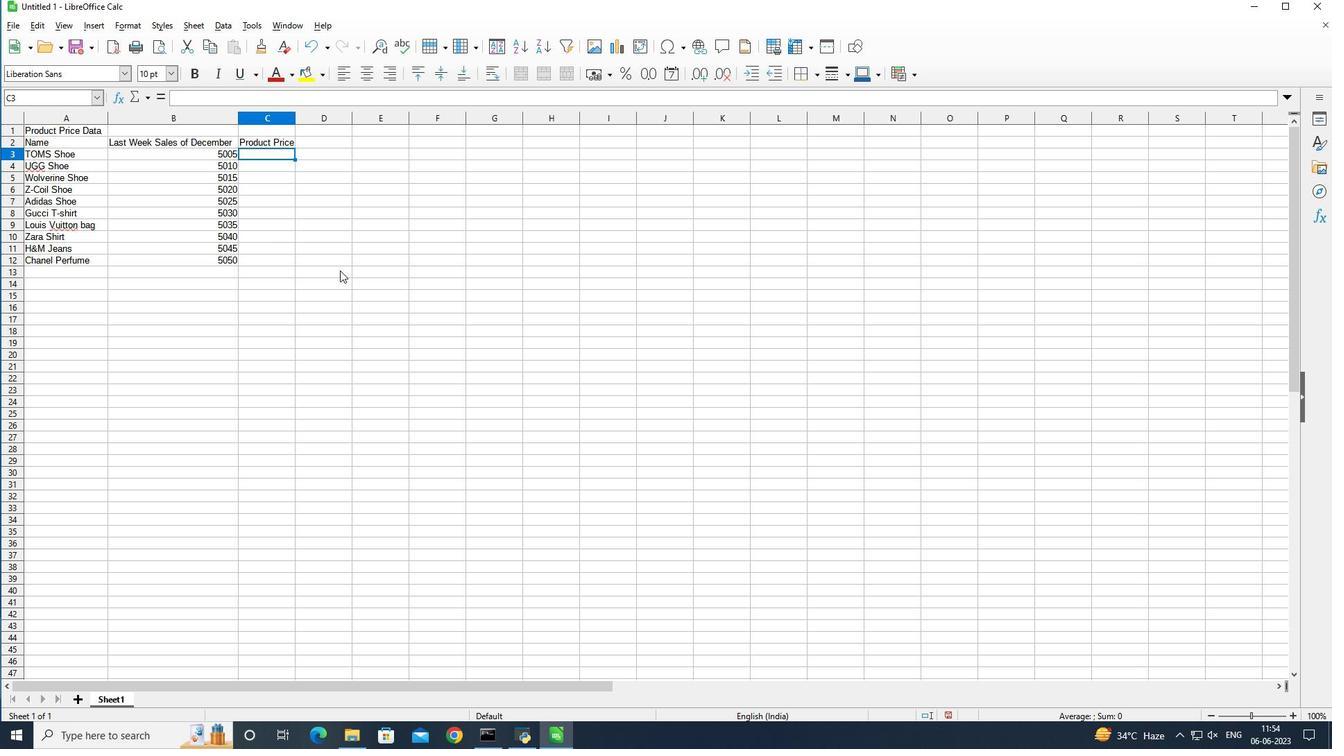 
Action: Key pressed 5500<Key.enter>
Screenshot: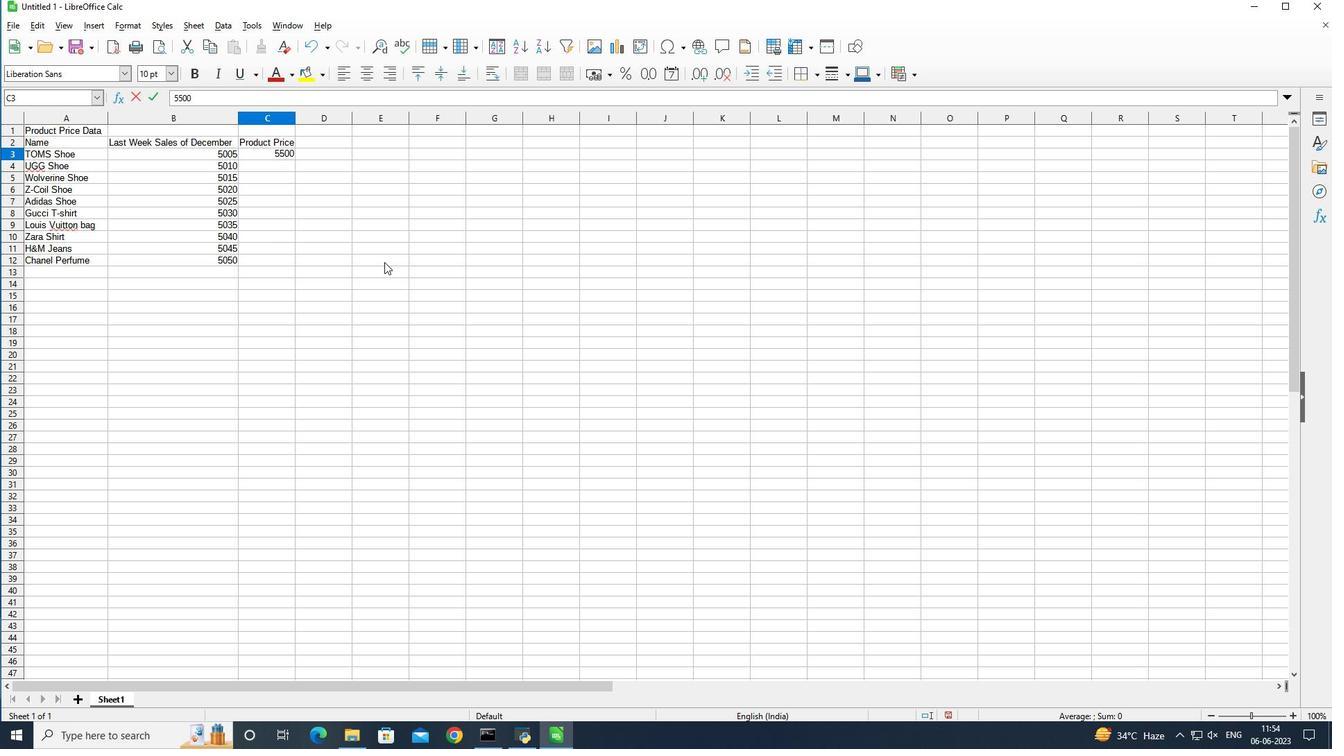 
Action: Mouse moved to (569, 257)
Screenshot: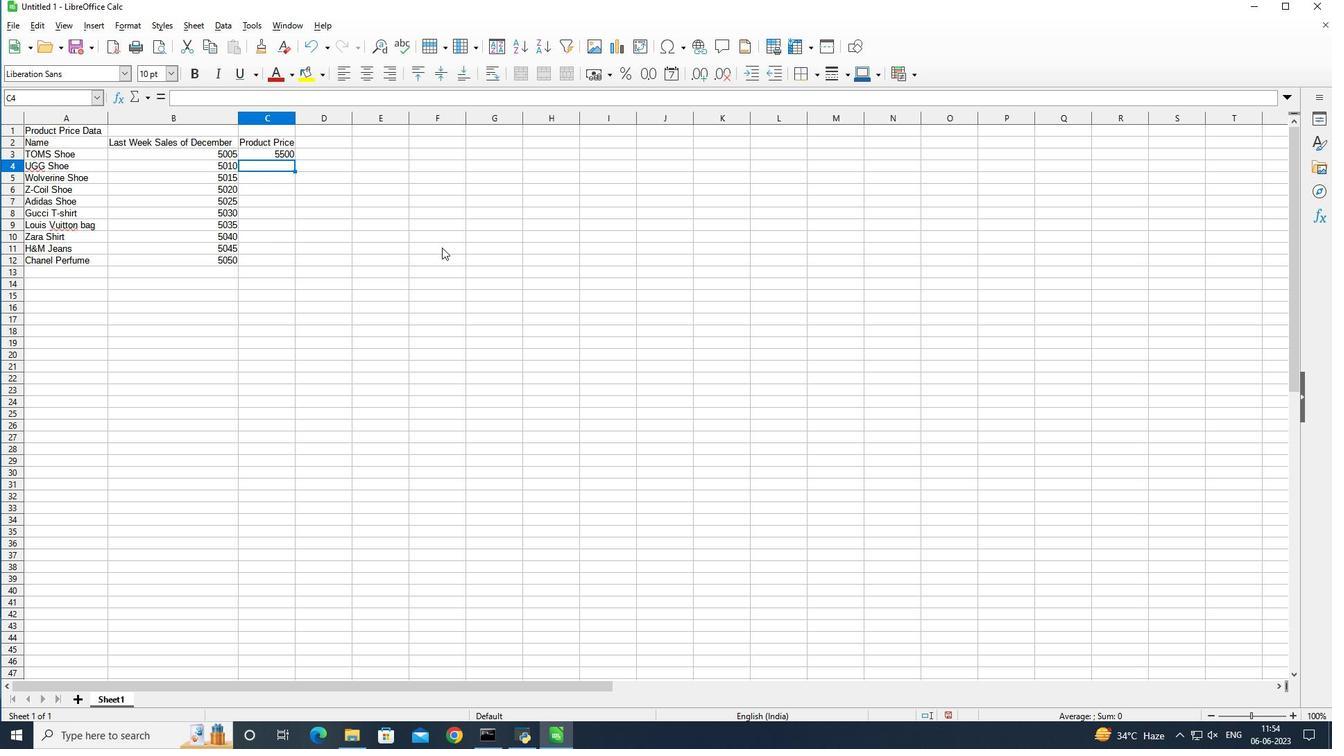
Action: Key pressed 6000<Key.enter>6500<Key.enter>7000<Key.enter>7500<Key.enter>8000<Key.enter>8500<Key.enter>9000<Key.enter>9500<Key.enter>10000<Key.enter>
Screenshot: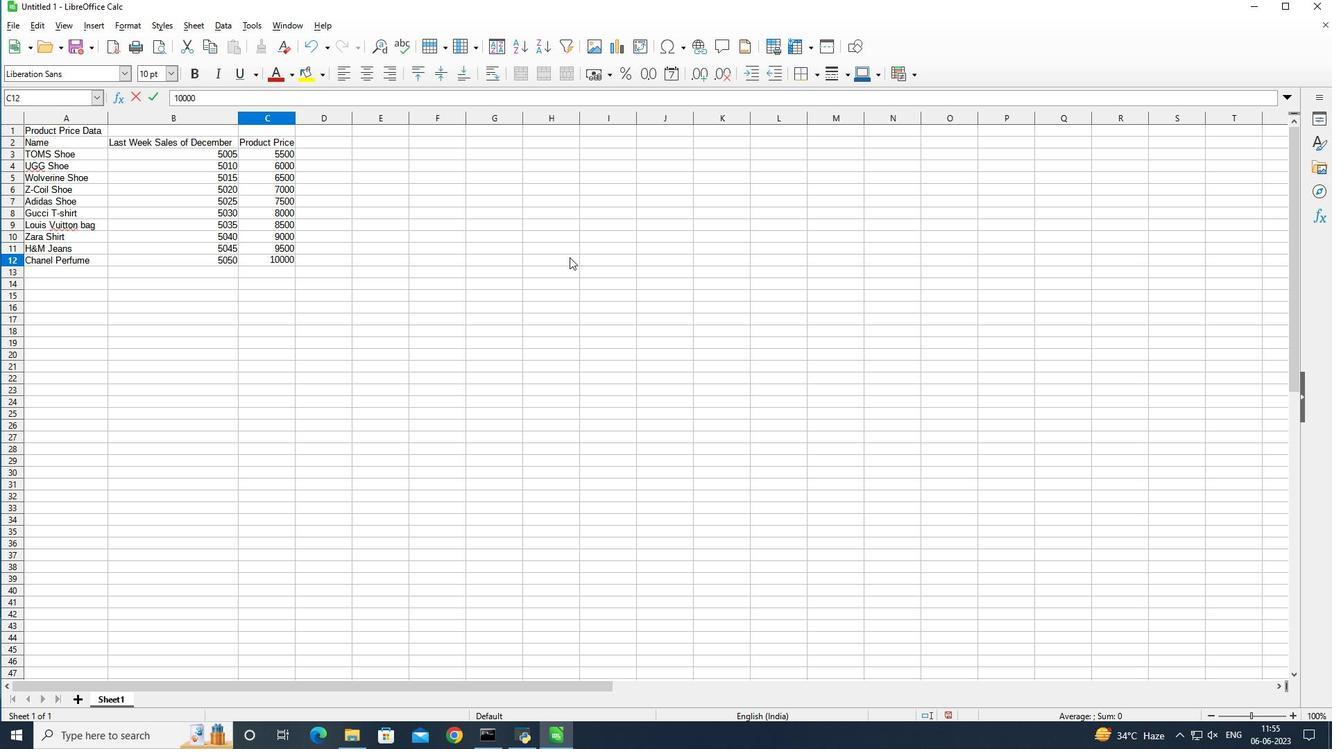 
Action: Mouse moved to (285, 254)
Screenshot: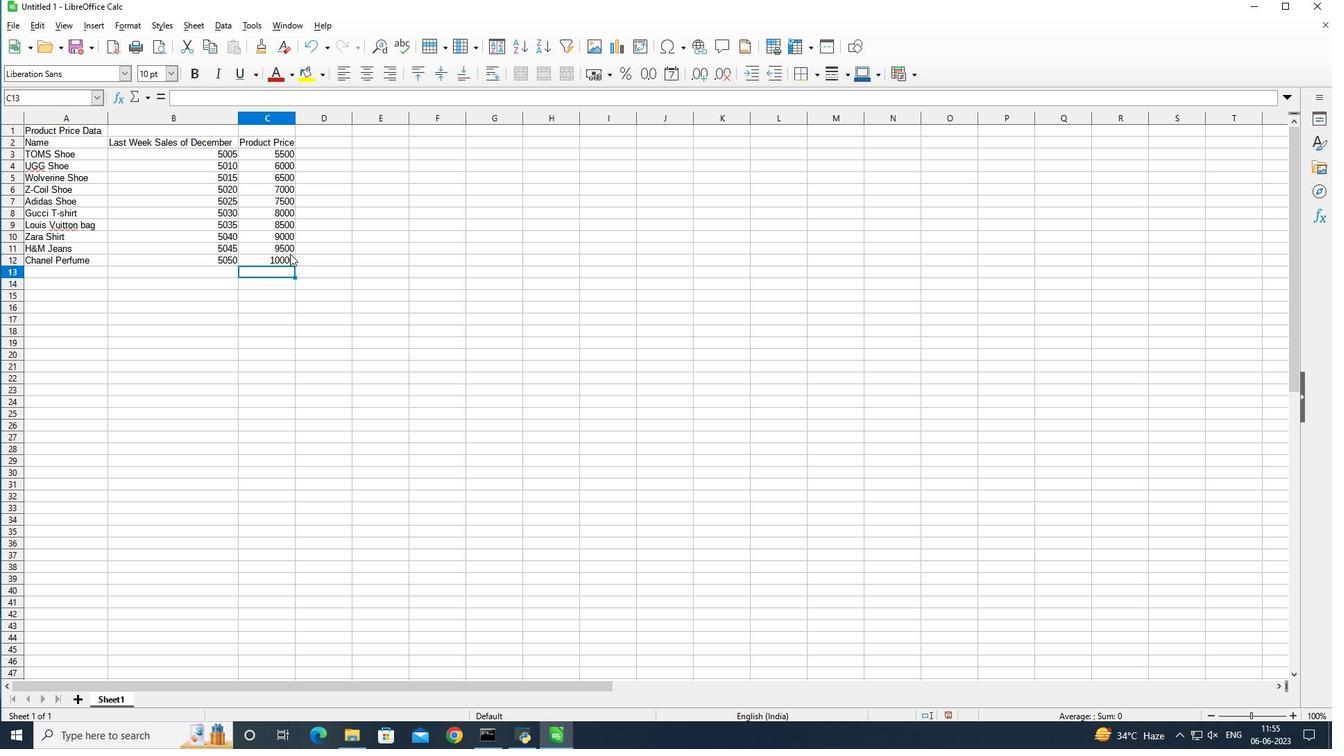 
Action: Mouse pressed left at (285, 254)
Screenshot: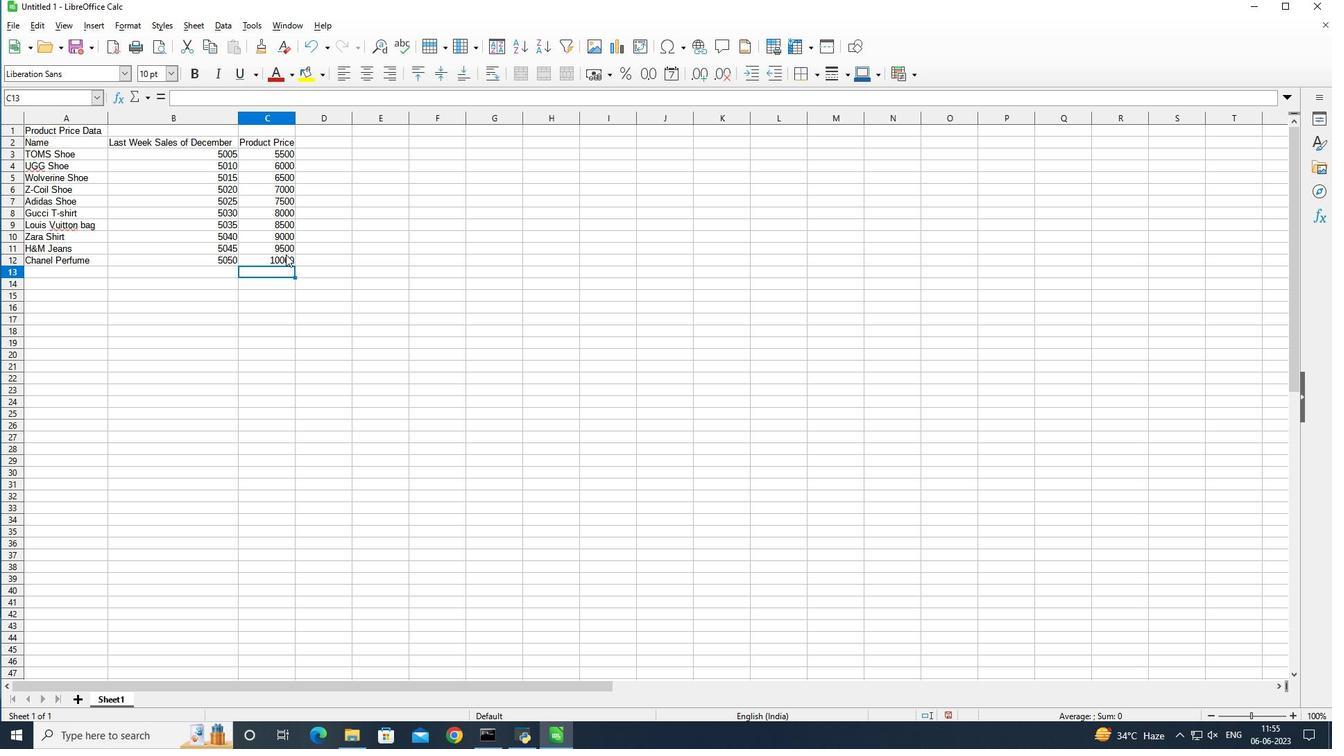 
Action: Mouse moved to (17, 28)
Screenshot: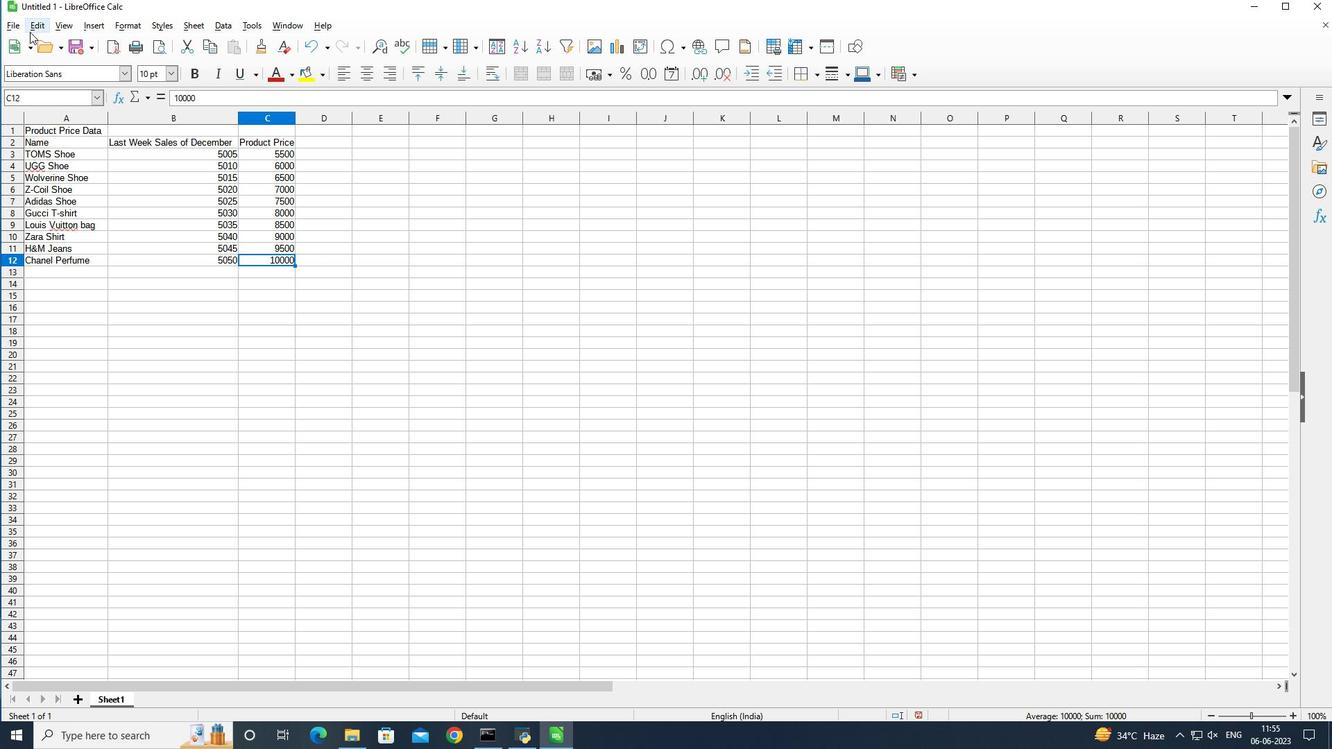 
Action: Mouse pressed left at (17, 28)
Screenshot: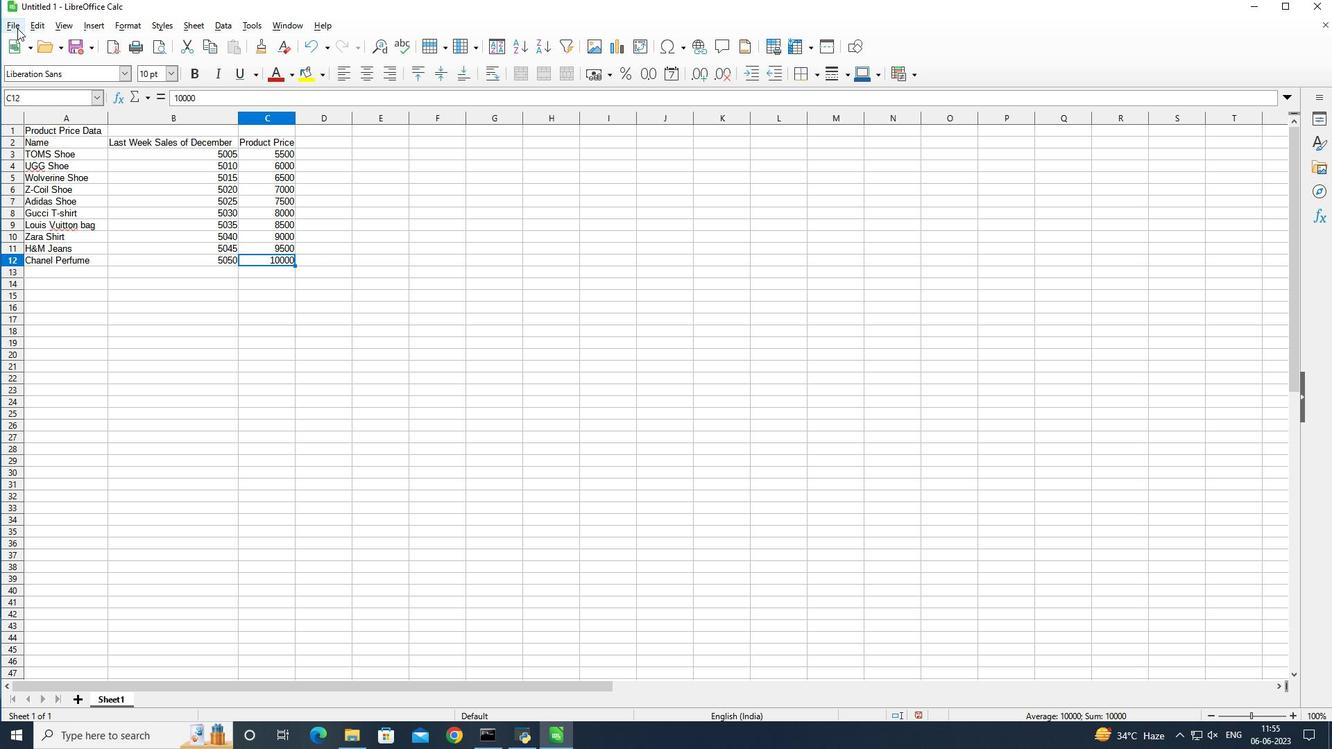 
Action: Mouse moved to (83, 208)
Screenshot: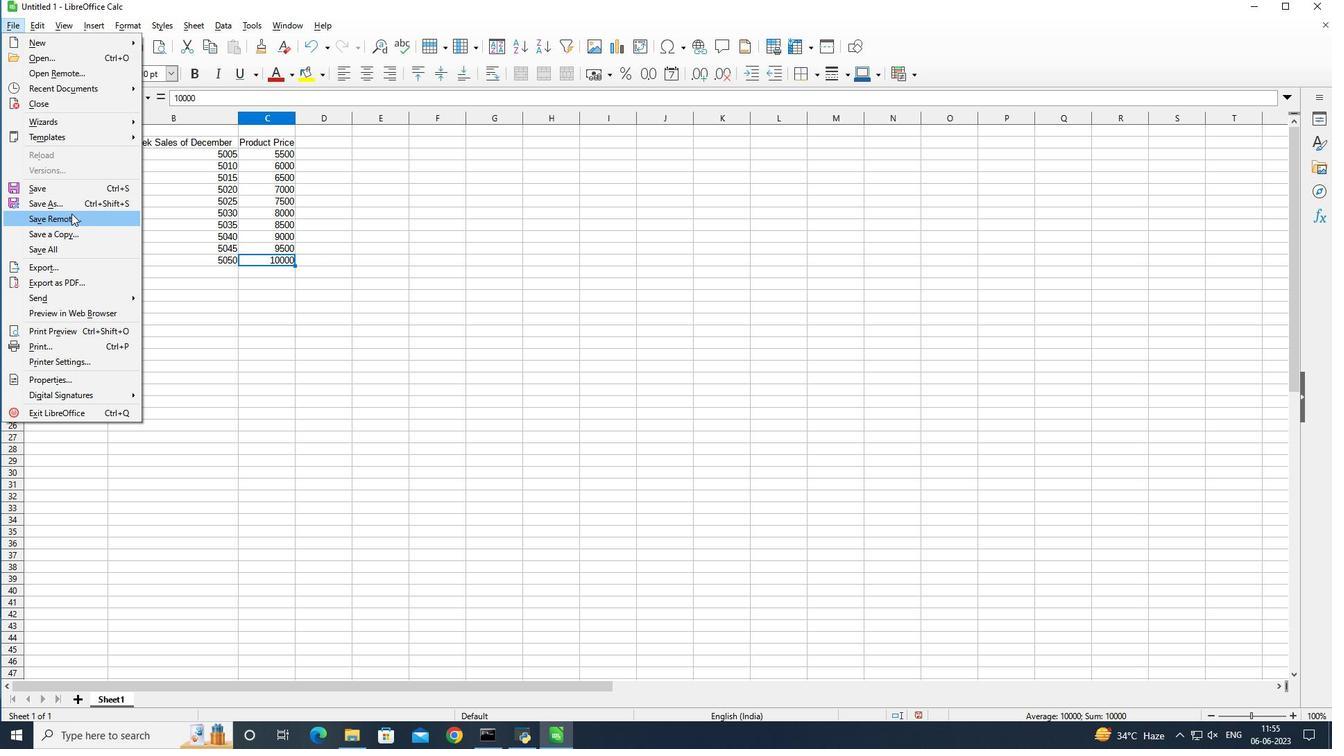 
Action: Mouse pressed left at (83, 208)
Screenshot: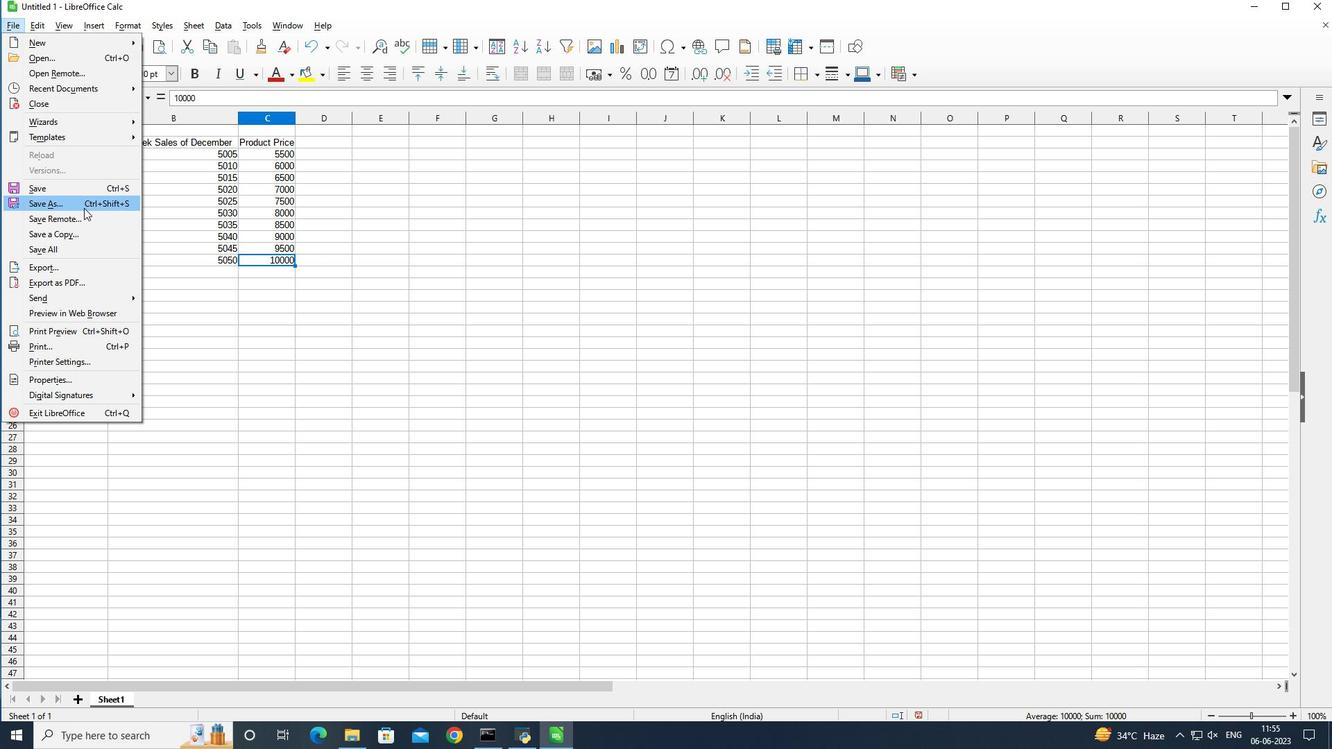 
Action: Mouse moved to (390, 392)
Screenshot: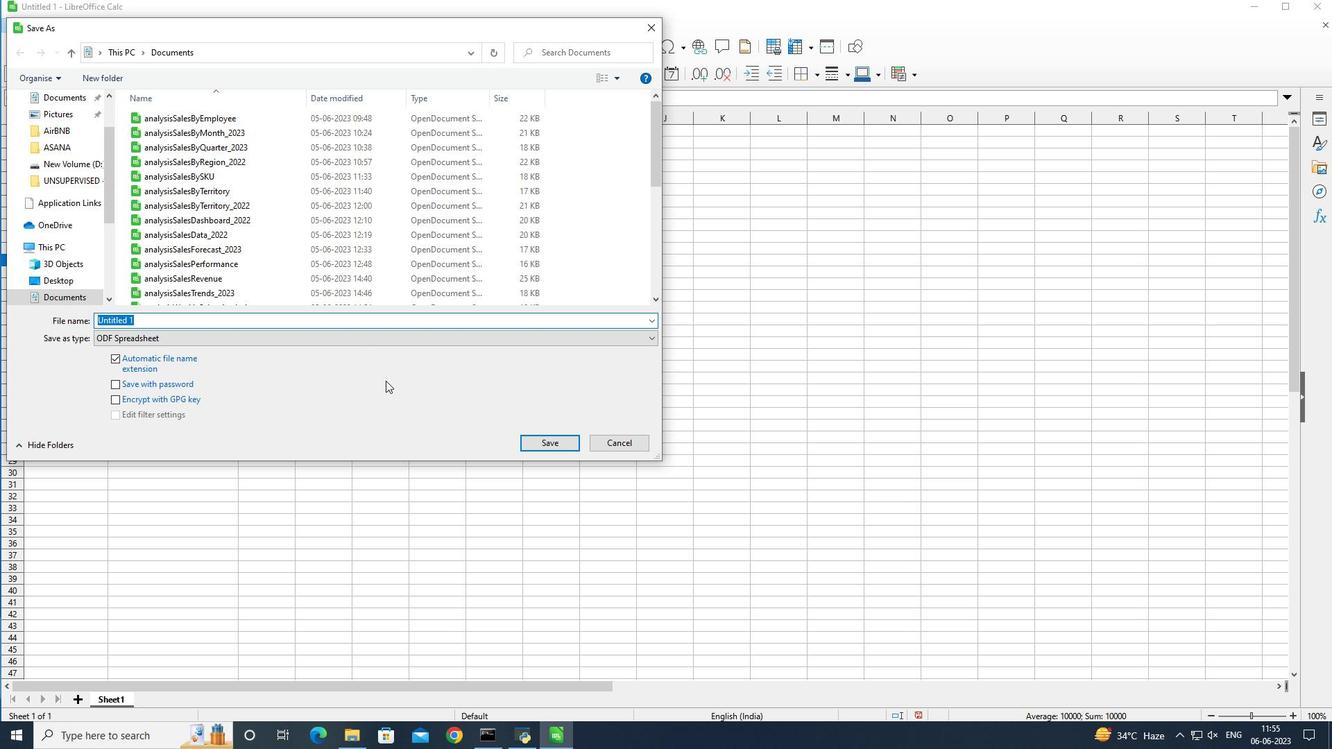 
Action: Key pressed auditing<Key.shift><Key.shift><Key.shift><Key.shift>Sales<Key.shift>By<Key.shift><Key.shift><Key.shift><Key.shift><Key.shift><Key.shift><Key.shift><Key.shift>Customer<Key.enter>
Screenshot: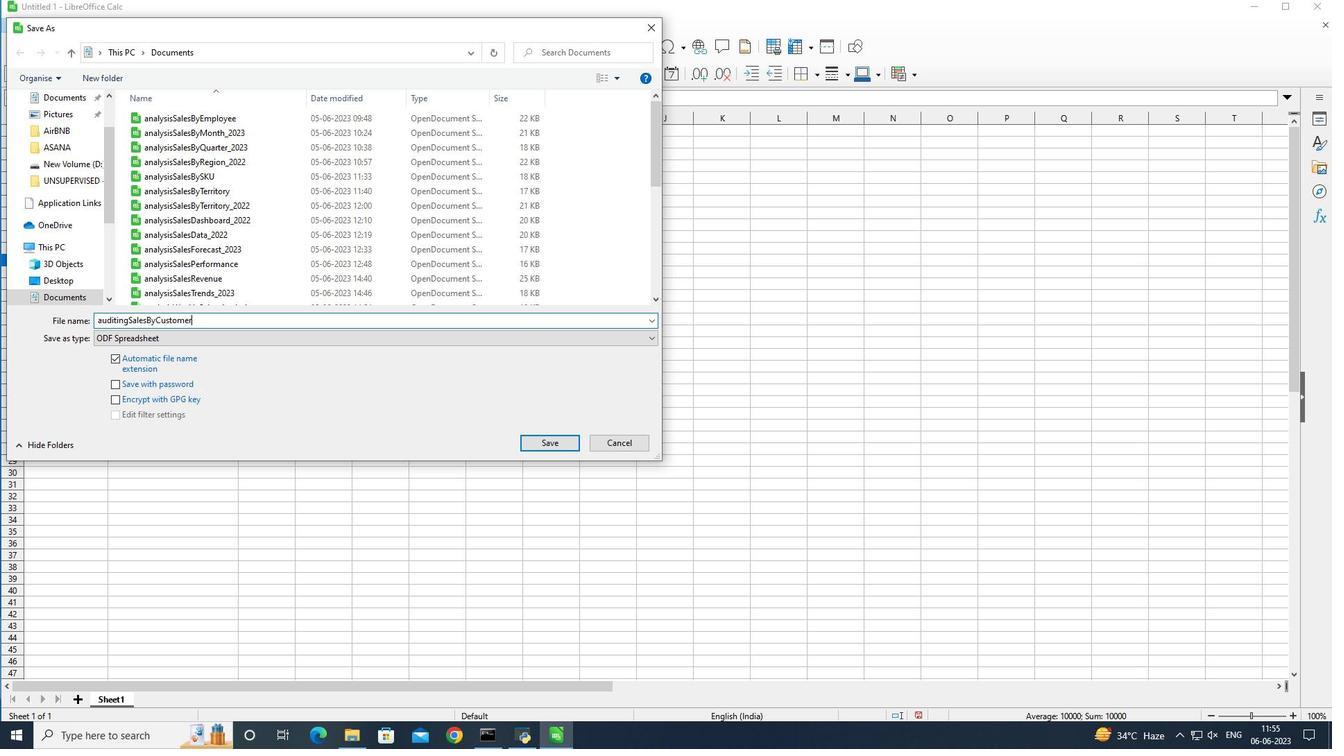 
Action: Mouse moved to (349, 302)
Screenshot: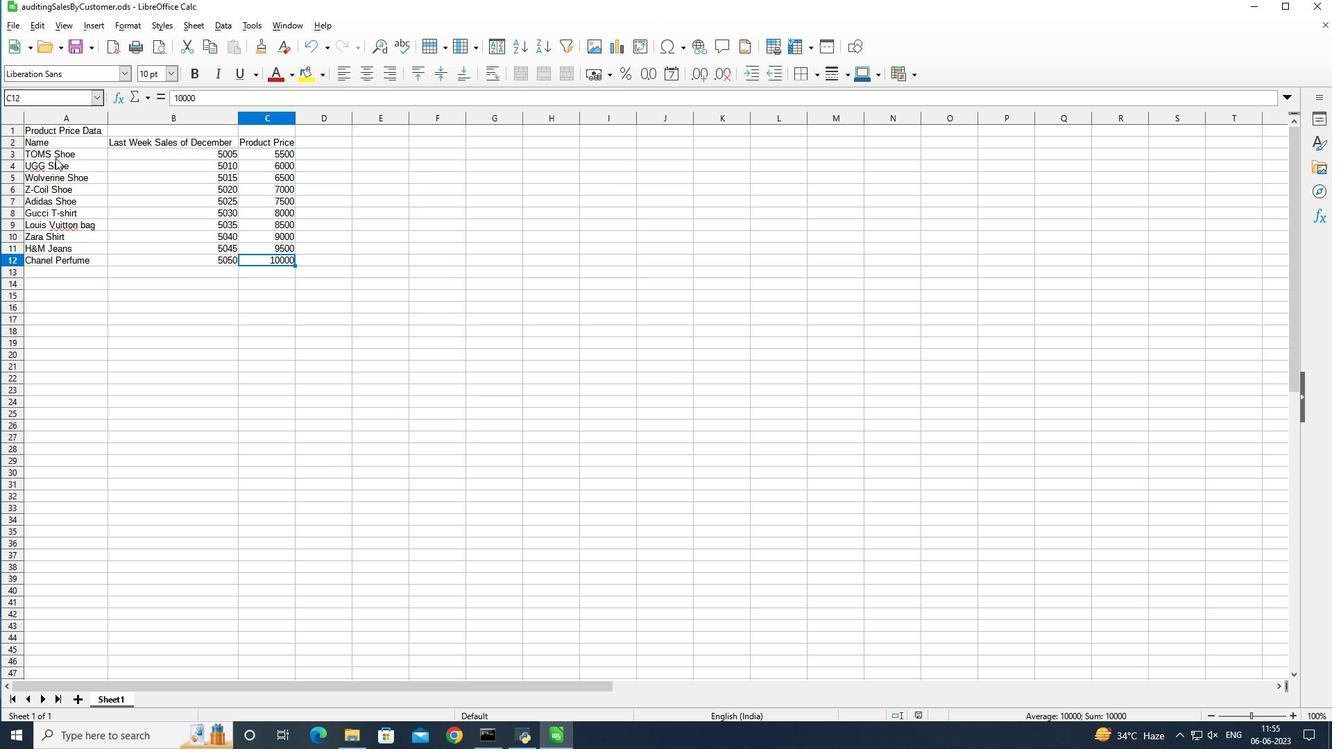 
